 Task: Font style For heading Use Arial Narrow with dark cornflower blue 2 colour & Underline. font size for heading '20 Pt. 'Change the font style of data to Bell MTand font size to  12 Pt. Change the alignment of both headline & data to  Align center. In the sheet  analysisSalesForecast_2023
Action: Mouse moved to (89, 56)
Screenshot: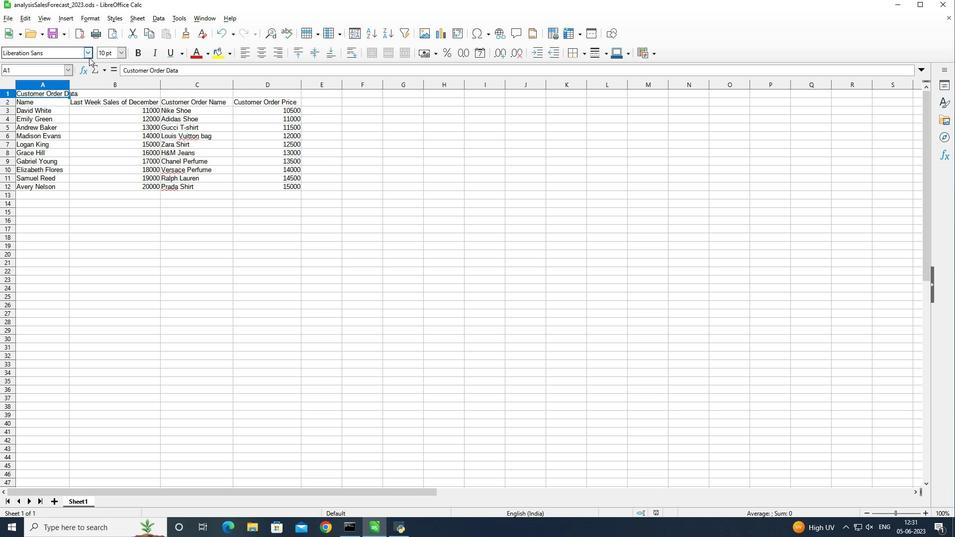 
Action: Mouse pressed left at (89, 56)
Screenshot: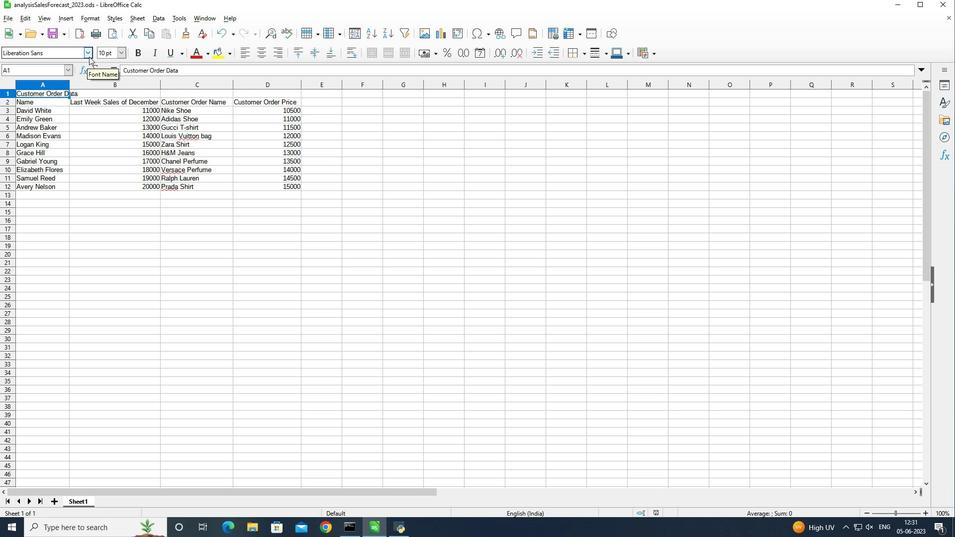 
Action: Mouse moved to (87, 124)
Screenshot: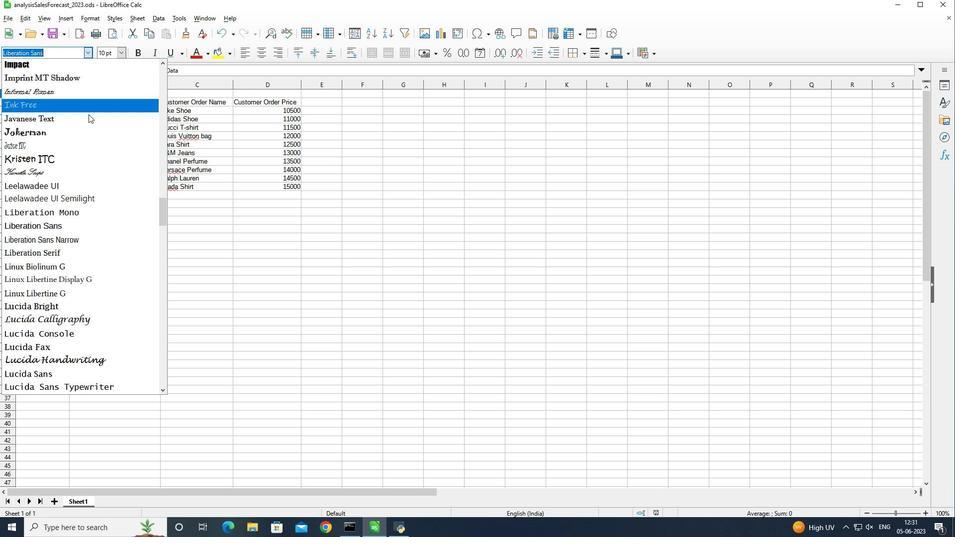 
Action: Mouse scrolled (87, 125) with delta (0, 0)
Screenshot: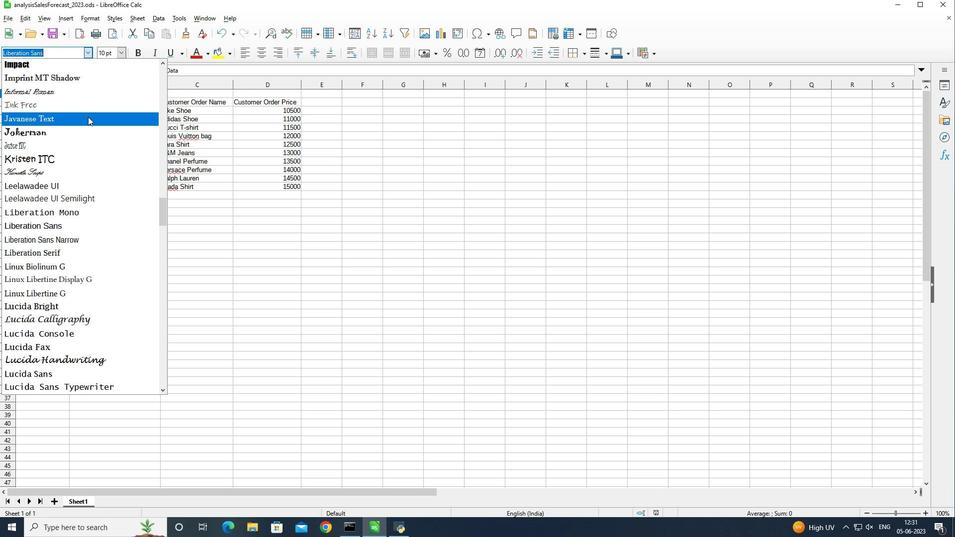 
Action: Mouse scrolled (87, 125) with delta (0, 0)
Screenshot: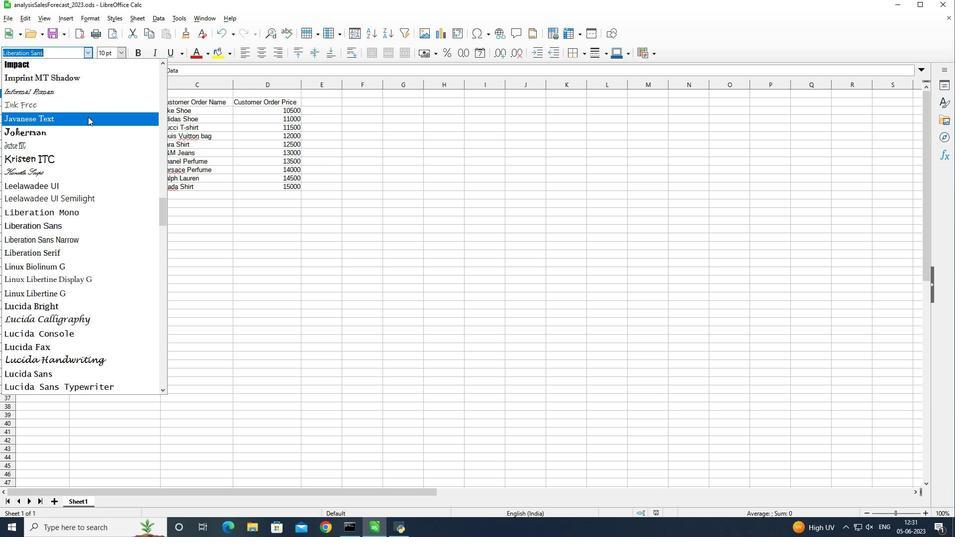 
Action: Mouse scrolled (87, 125) with delta (0, 0)
Screenshot: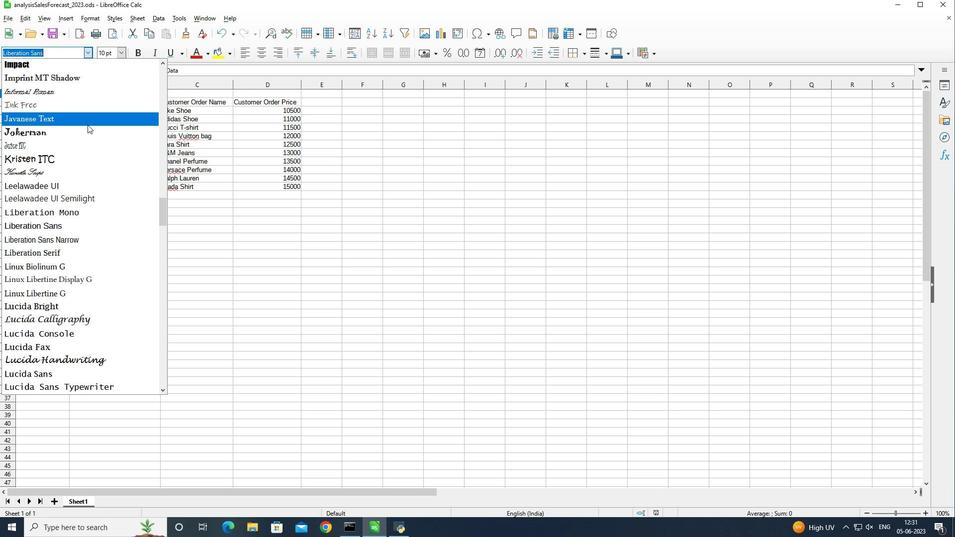 
Action: Mouse scrolled (87, 125) with delta (0, 0)
Screenshot: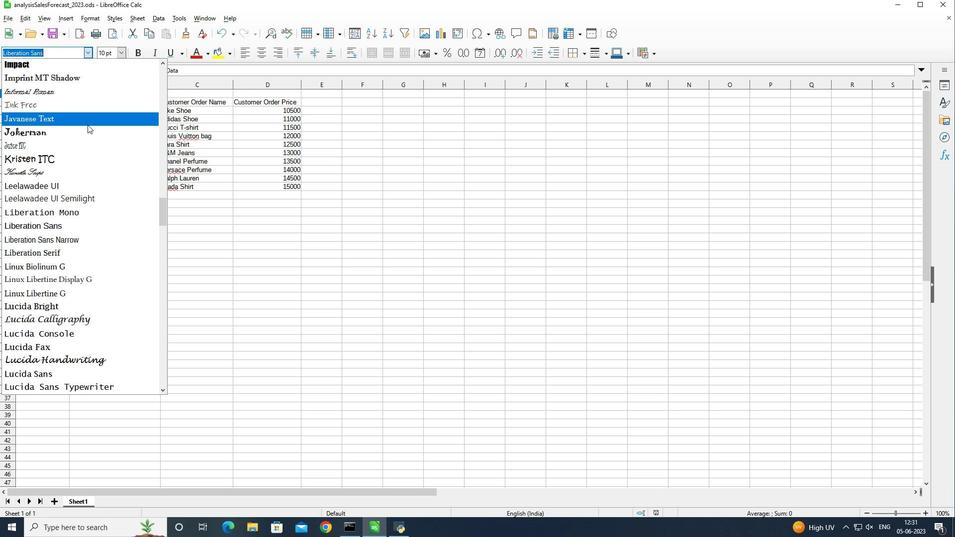 
Action: Mouse scrolled (87, 125) with delta (0, 0)
Screenshot: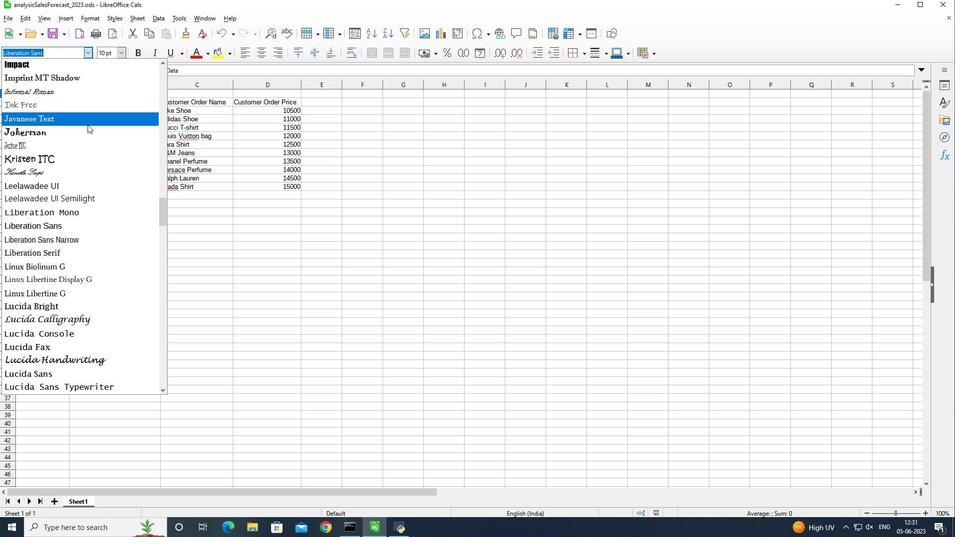 
Action: Mouse scrolled (87, 125) with delta (0, 0)
Screenshot: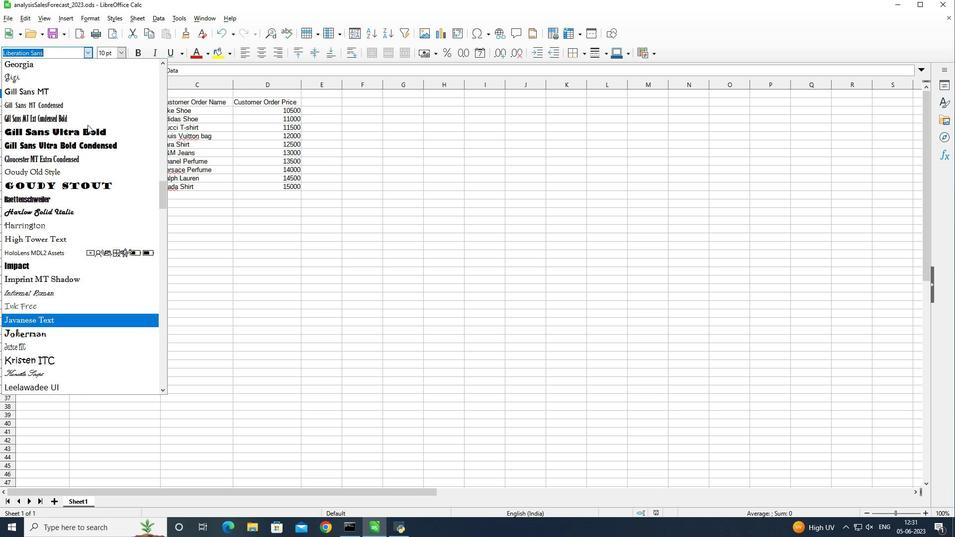
Action: Mouse scrolled (87, 125) with delta (0, 0)
Screenshot: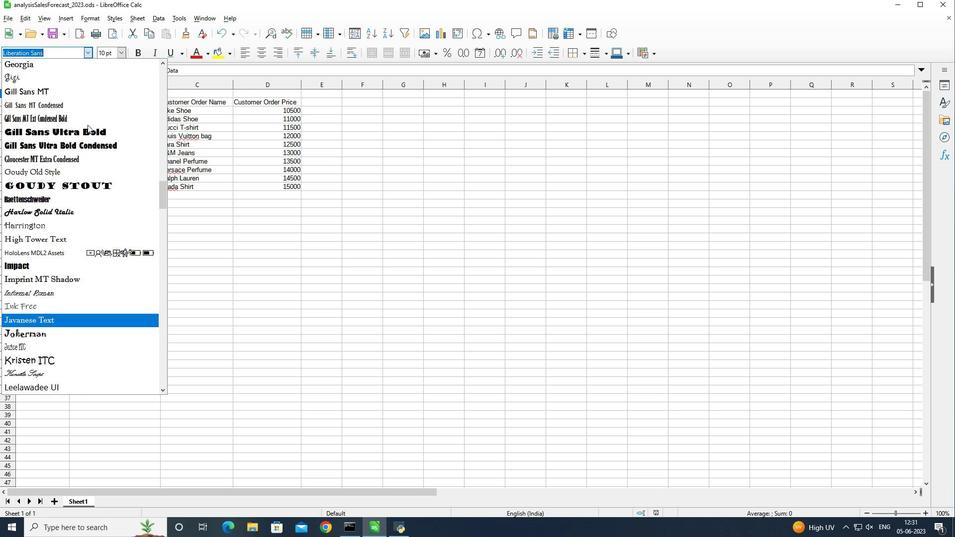 
Action: Mouse scrolled (87, 125) with delta (0, 0)
Screenshot: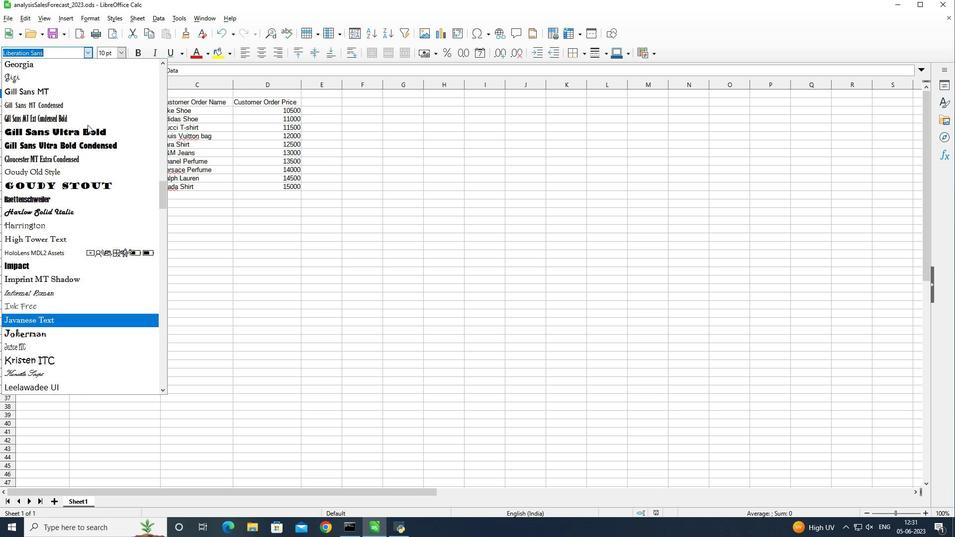 
Action: Mouse scrolled (87, 125) with delta (0, 0)
Screenshot: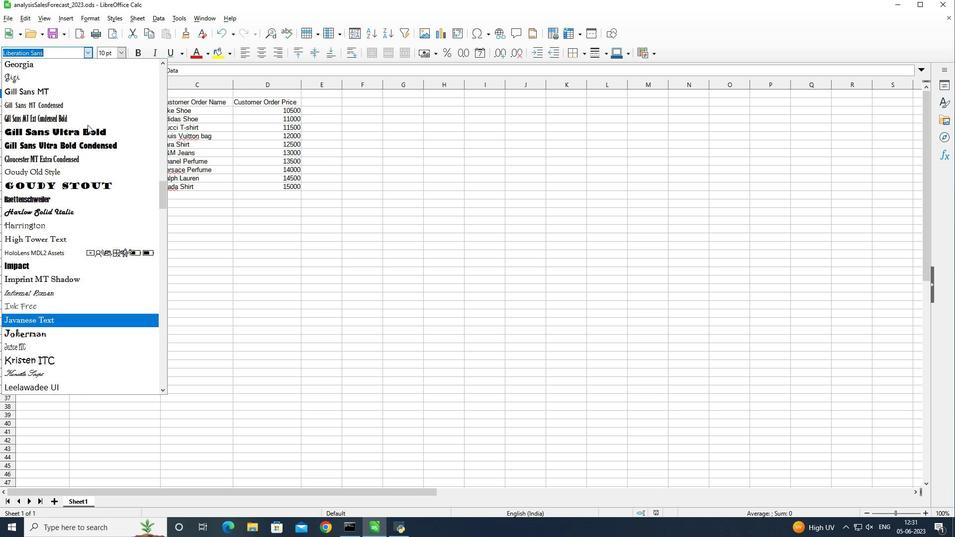 
Action: Mouse scrolled (87, 125) with delta (0, 0)
Screenshot: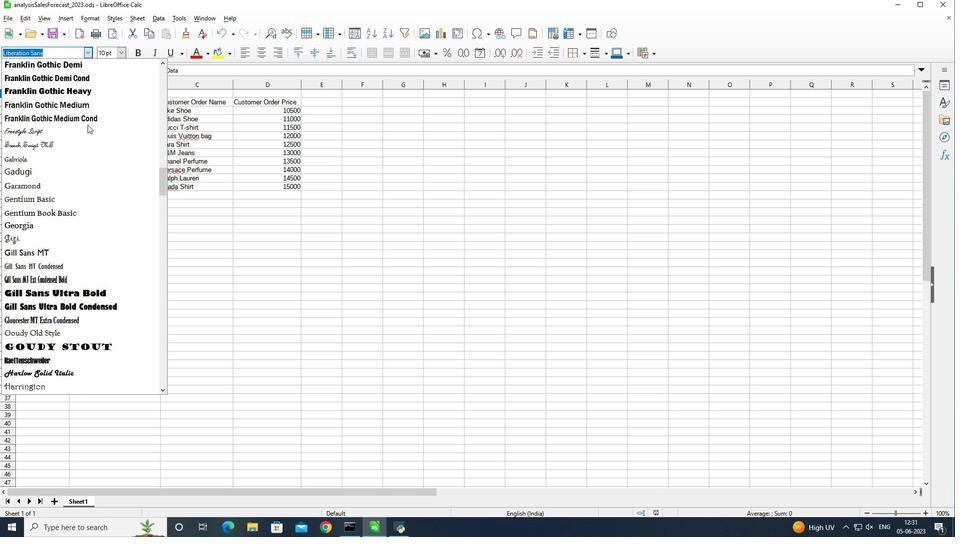 
Action: Mouse scrolled (87, 125) with delta (0, 0)
Screenshot: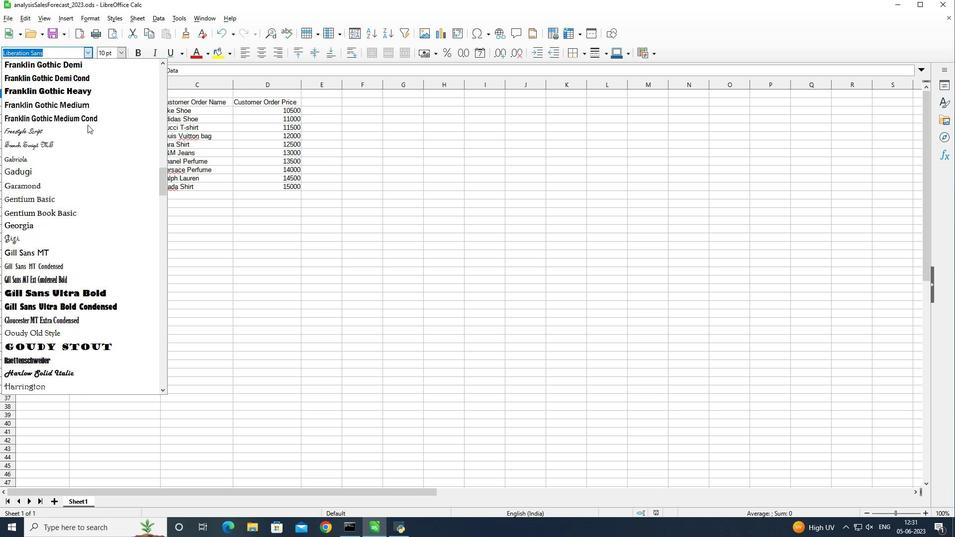 
Action: Mouse scrolled (87, 125) with delta (0, 0)
Screenshot: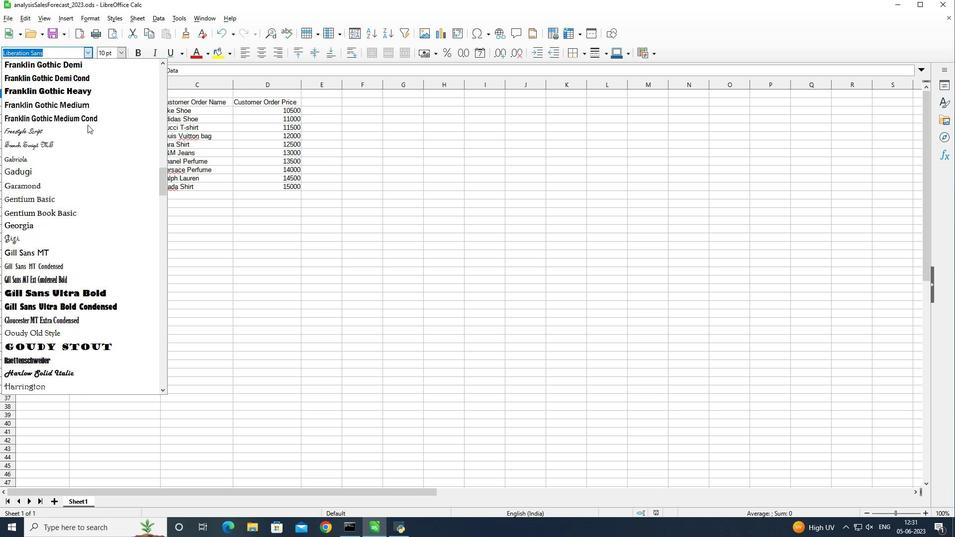 
Action: Mouse scrolled (87, 125) with delta (0, 0)
Screenshot: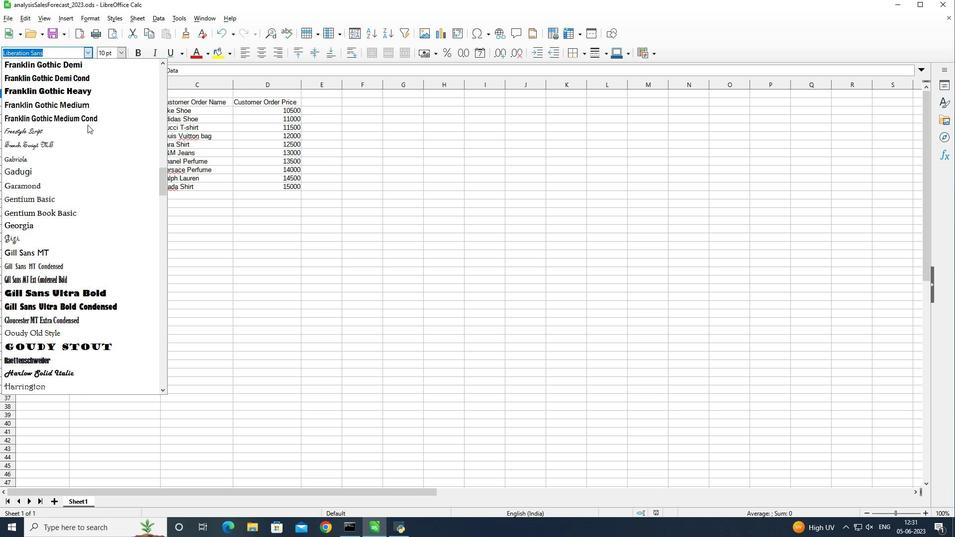 
Action: Mouse moved to (87, 124)
Screenshot: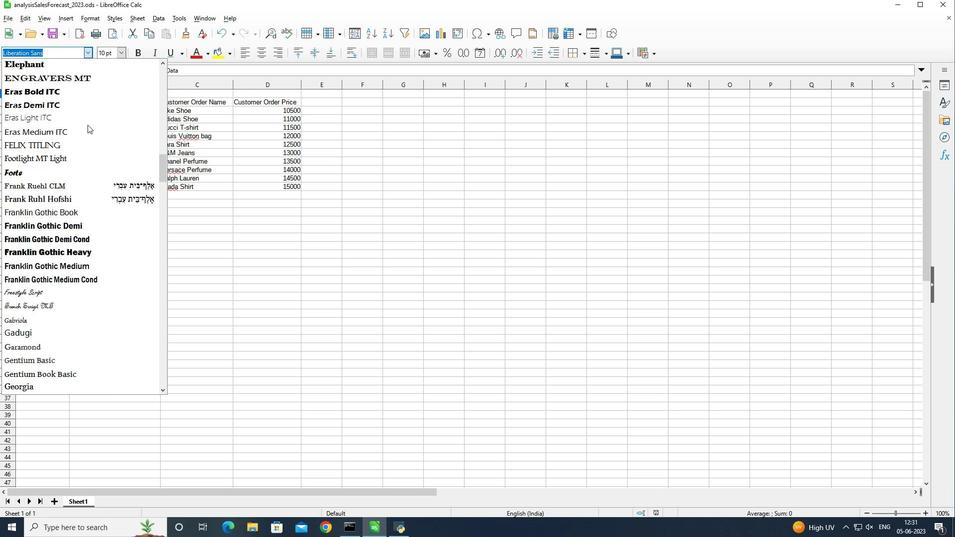 
Action: Mouse scrolled (87, 125) with delta (0, 0)
Screenshot: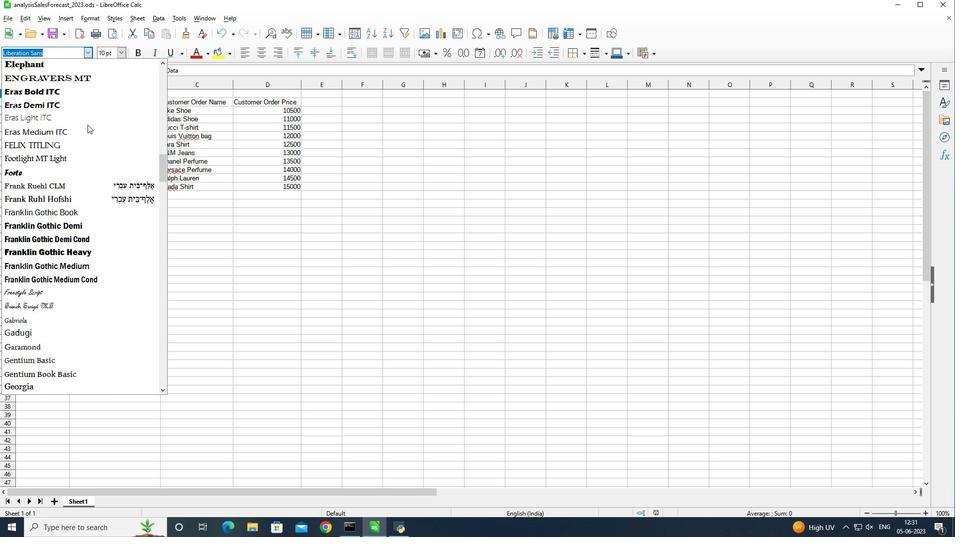 
Action: Mouse scrolled (87, 125) with delta (0, 0)
Screenshot: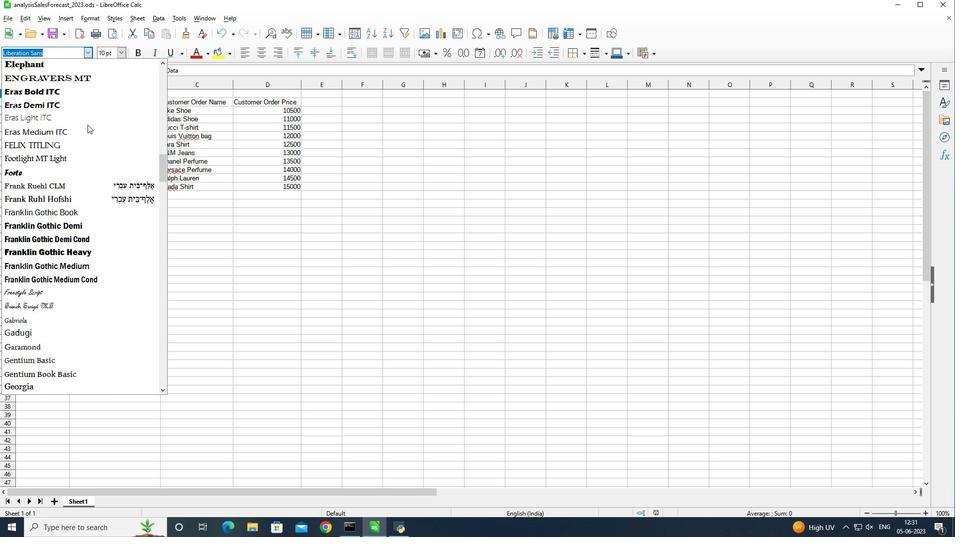 
Action: Mouse scrolled (87, 125) with delta (0, 0)
Screenshot: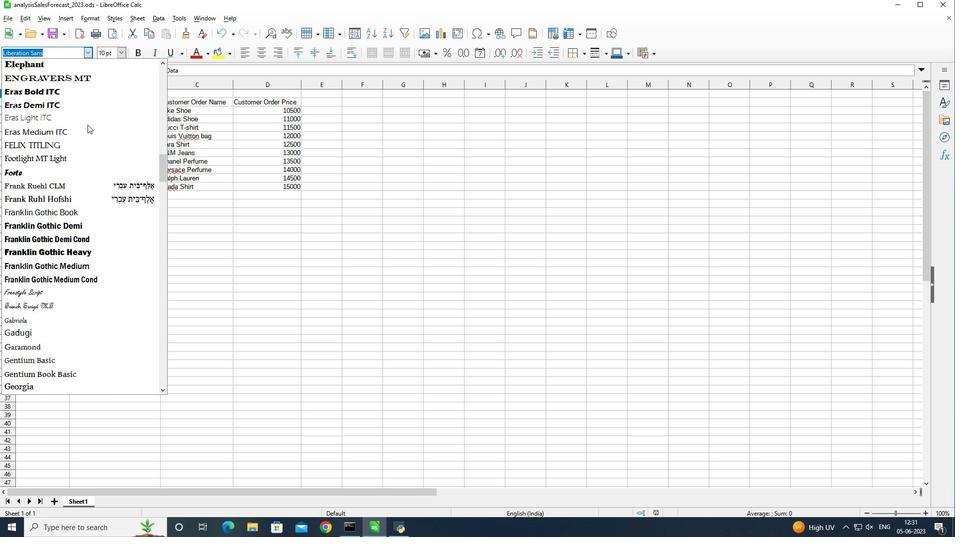
Action: Mouse scrolled (87, 125) with delta (0, 0)
Screenshot: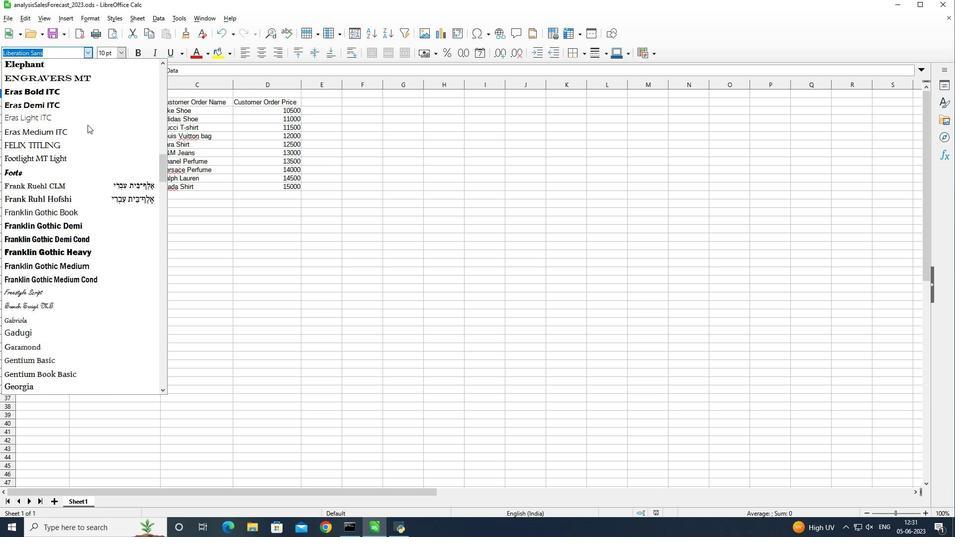 
Action: Mouse scrolled (87, 125) with delta (0, 0)
Screenshot: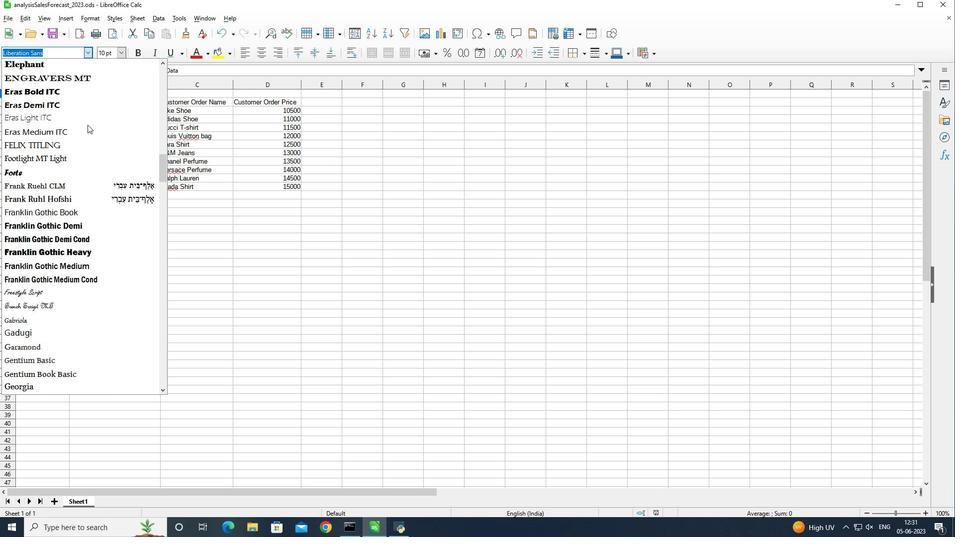 
Action: Mouse scrolled (87, 125) with delta (0, 0)
Screenshot: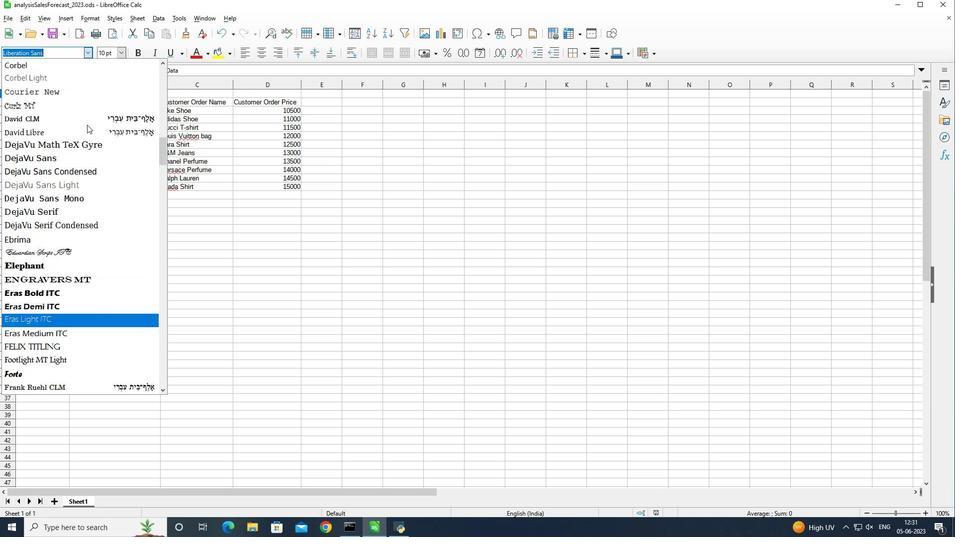 
Action: Mouse scrolled (87, 125) with delta (0, 0)
Screenshot: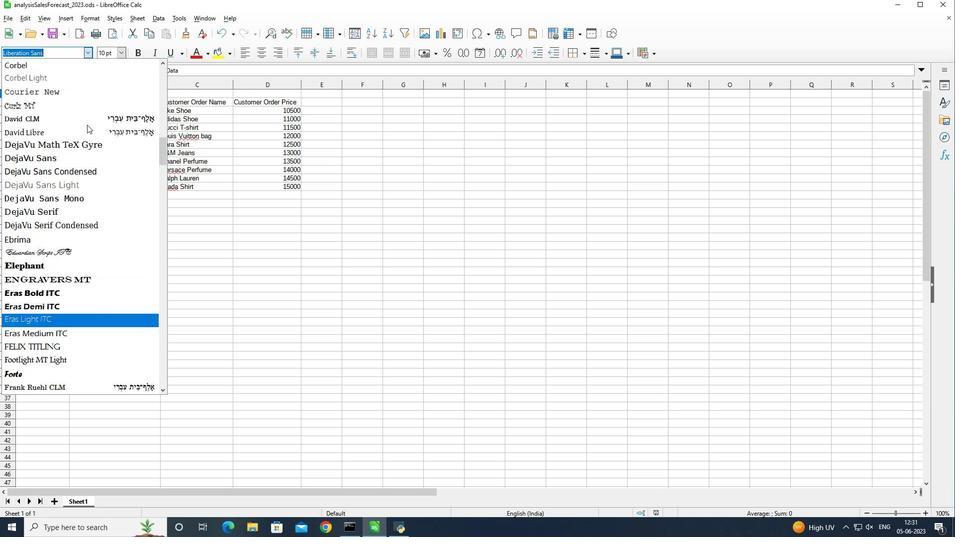 
Action: Mouse scrolled (87, 125) with delta (0, 0)
Screenshot: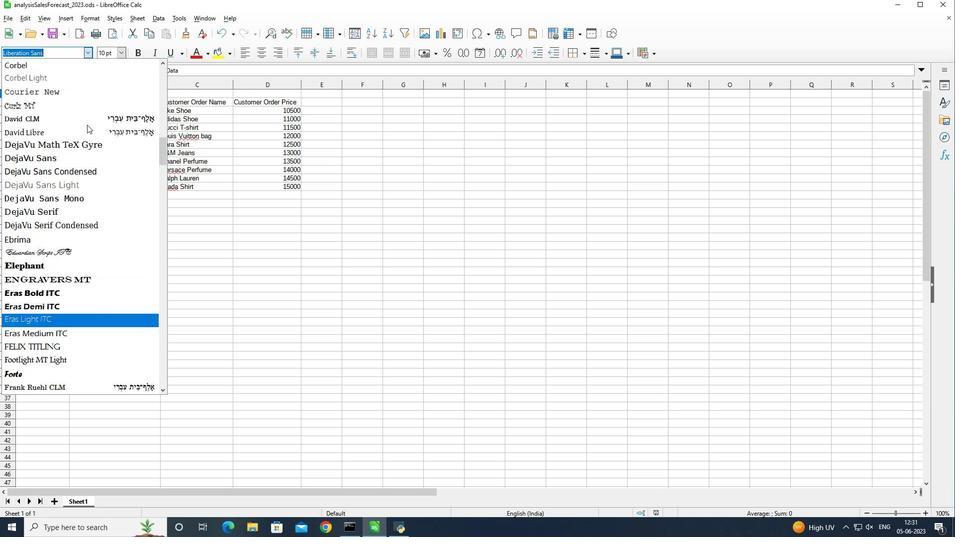
Action: Mouse scrolled (87, 125) with delta (0, 0)
Screenshot: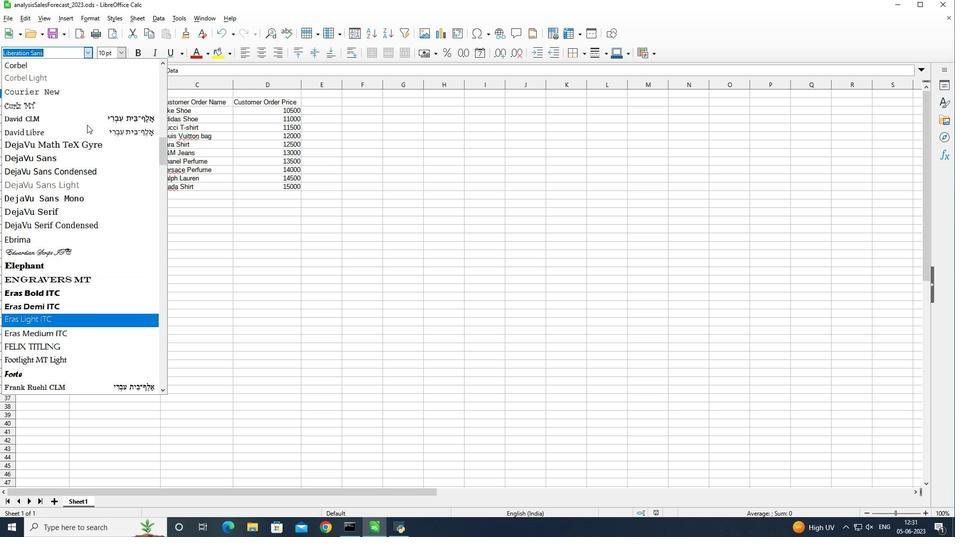 
Action: Mouse scrolled (87, 125) with delta (0, 0)
Screenshot: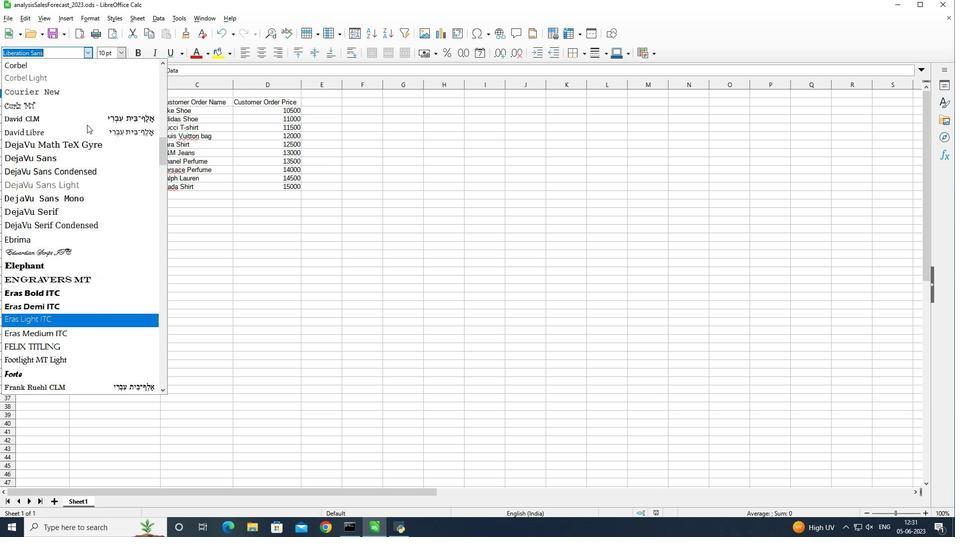 
Action: Mouse scrolled (87, 125) with delta (0, 0)
Screenshot: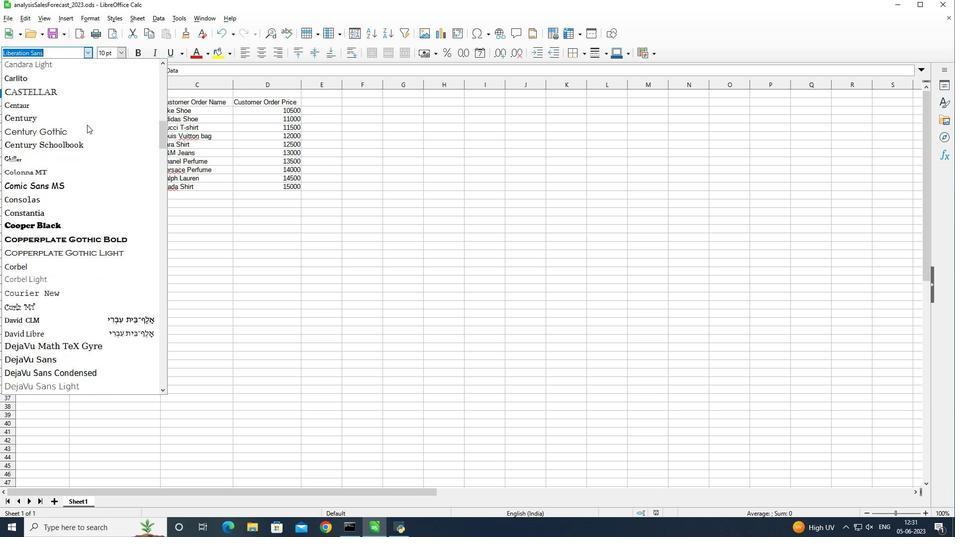 
Action: Mouse scrolled (87, 125) with delta (0, 0)
Screenshot: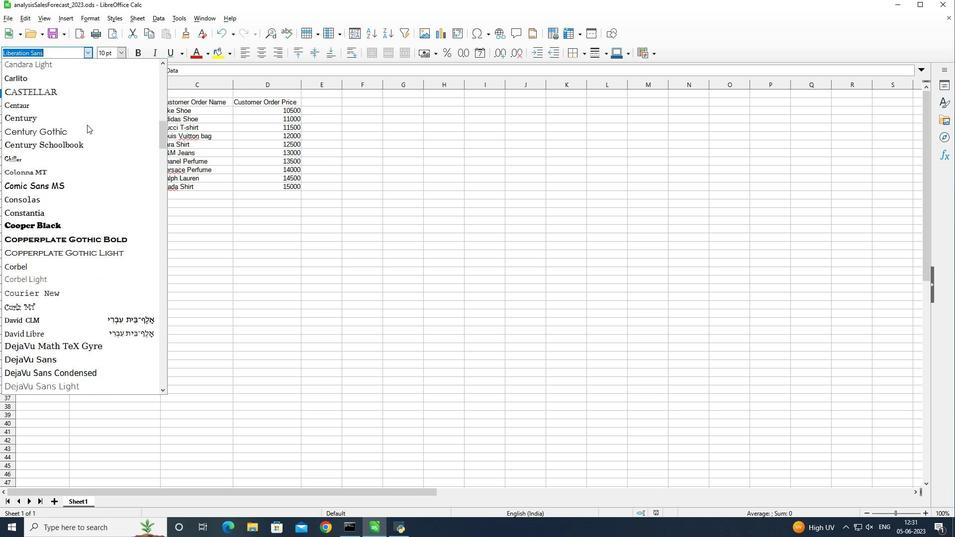 
Action: Mouse scrolled (87, 125) with delta (0, 0)
Screenshot: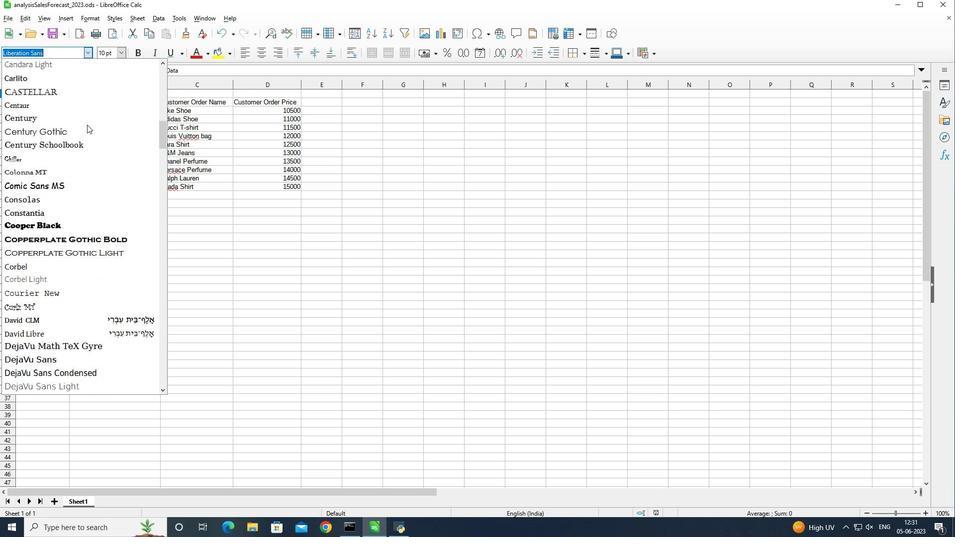 
Action: Mouse scrolled (87, 125) with delta (0, 0)
Screenshot: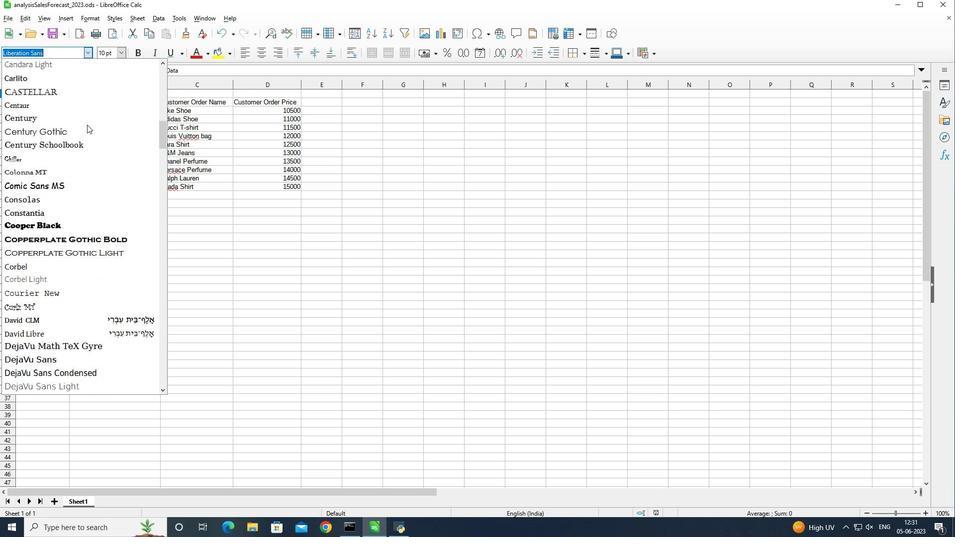
Action: Mouse moved to (86, 125)
Screenshot: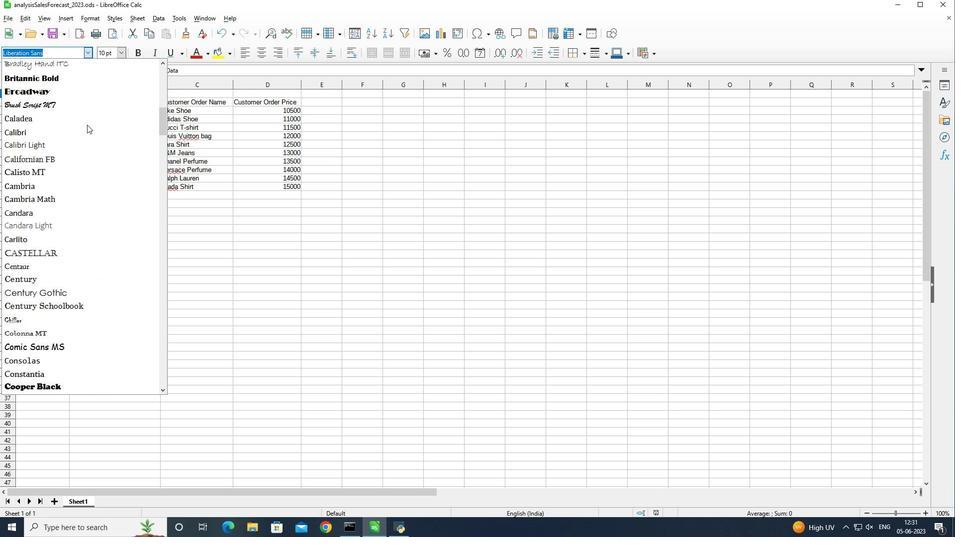 
Action: Mouse scrolled (86, 126) with delta (0, 0)
Screenshot: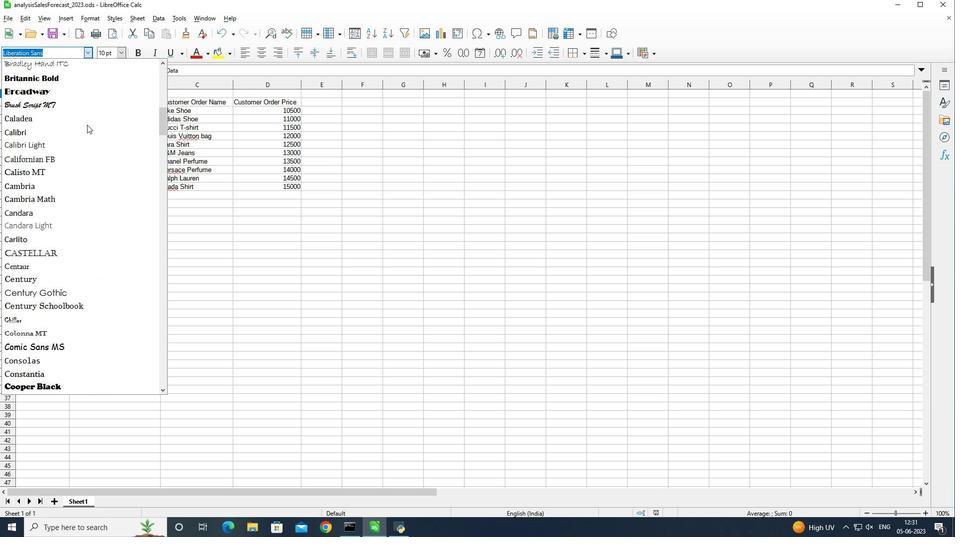 
Action: Mouse scrolled (86, 126) with delta (0, 0)
Screenshot: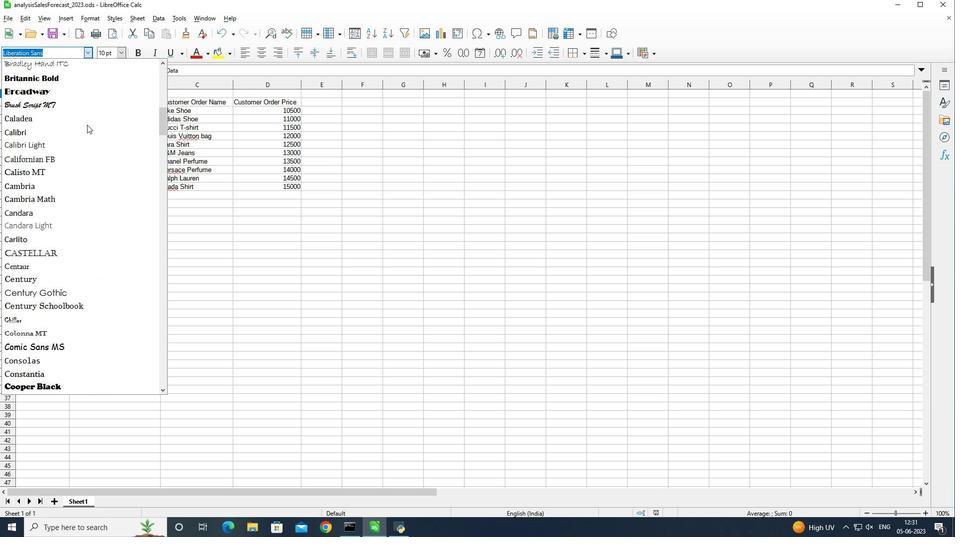 
Action: Mouse scrolled (86, 126) with delta (0, 0)
Screenshot: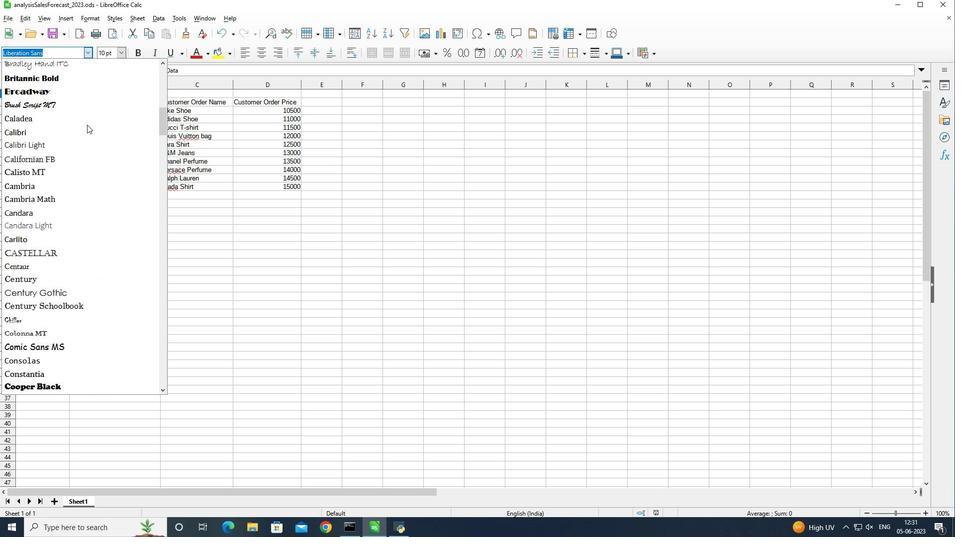 
Action: Mouse scrolled (86, 126) with delta (0, 0)
Screenshot: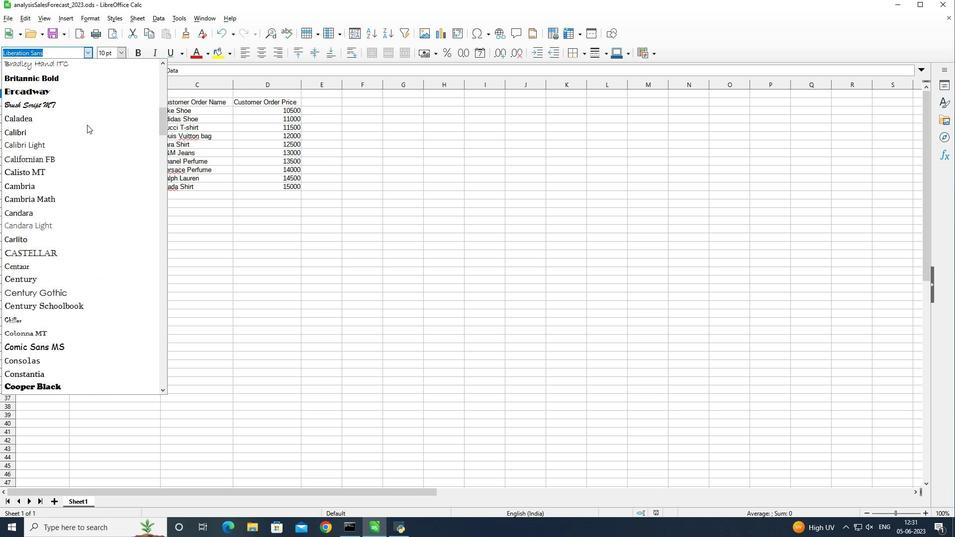 
Action: Mouse scrolled (86, 126) with delta (0, 0)
Screenshot: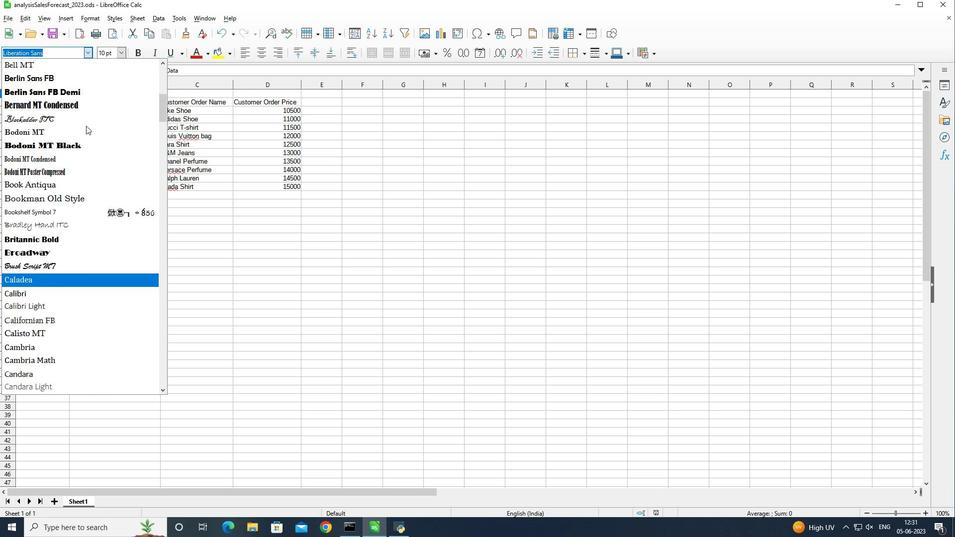 
Action: Mouse scrolled (86, 126) with delta (0, 0)
Screenshot: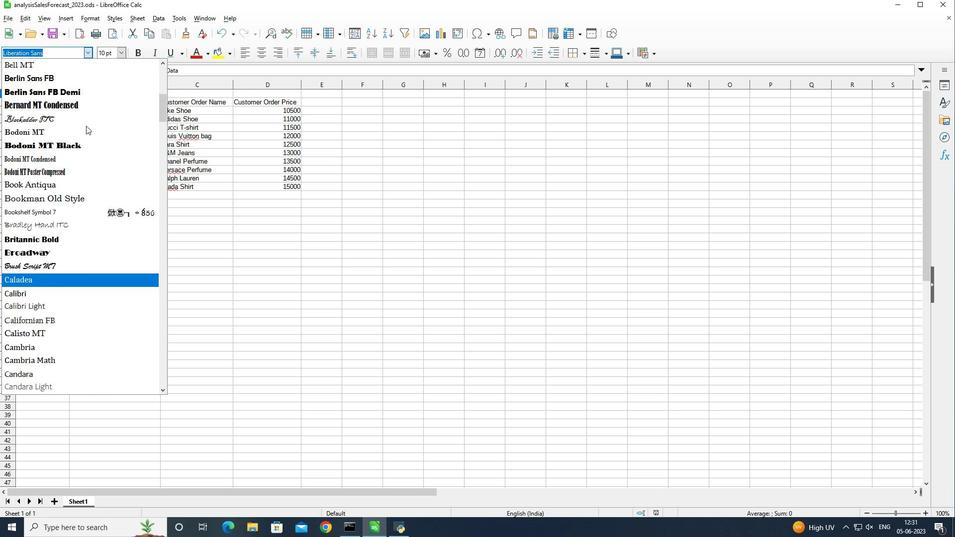 
Action: Mouse scrolled (86, 126) with delta (0, 0)
Screenshot: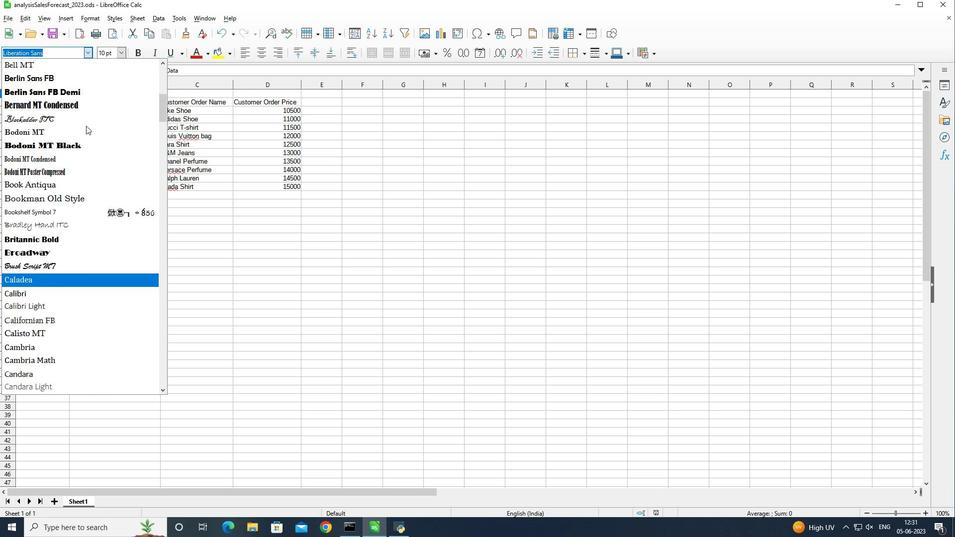 
Action: Mouse scrolled (86, 126) with delta (0, 0)
Screenshot: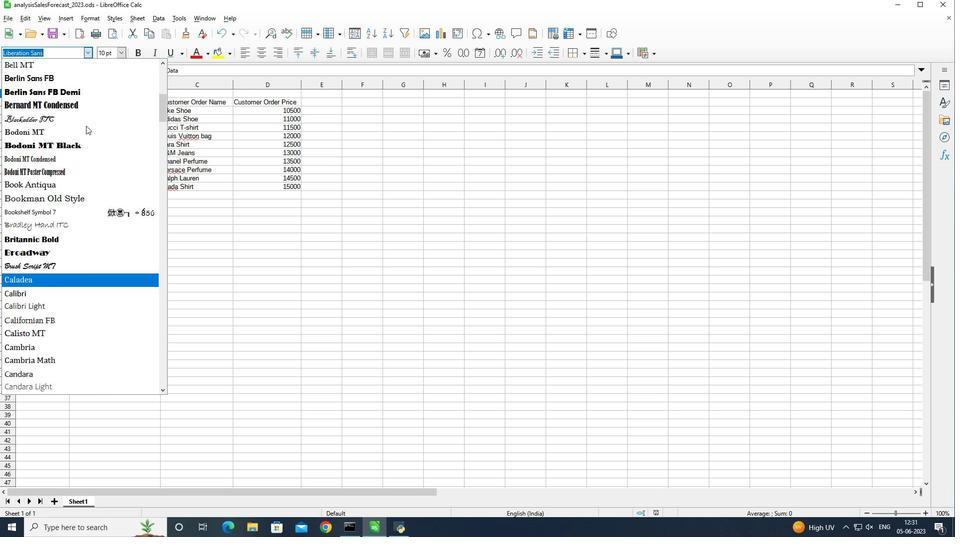 
Action: Mouse scrolled (86, 126) with delta (0, 0)
Screenshot: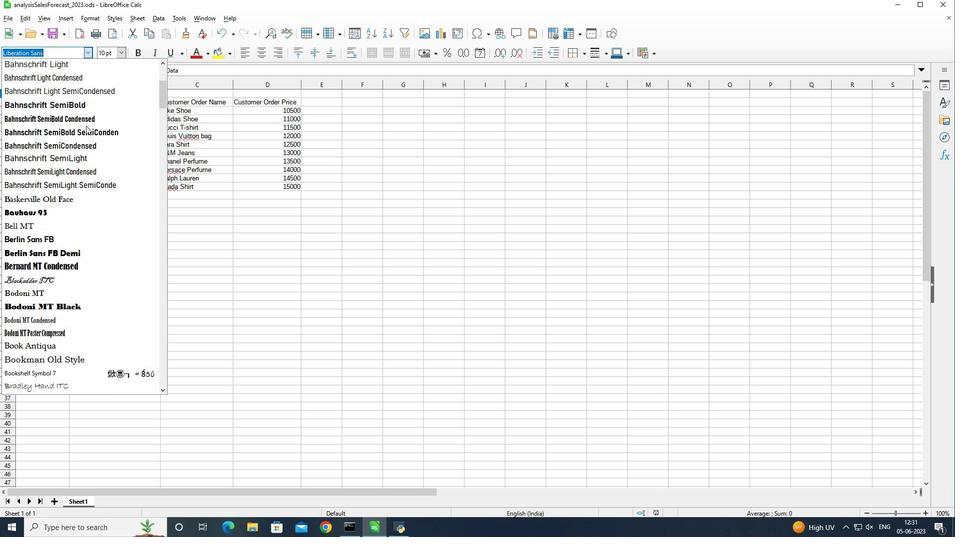 
Action: Mouse scrolled (86, 126) with delta (0, 0)
Screenshot: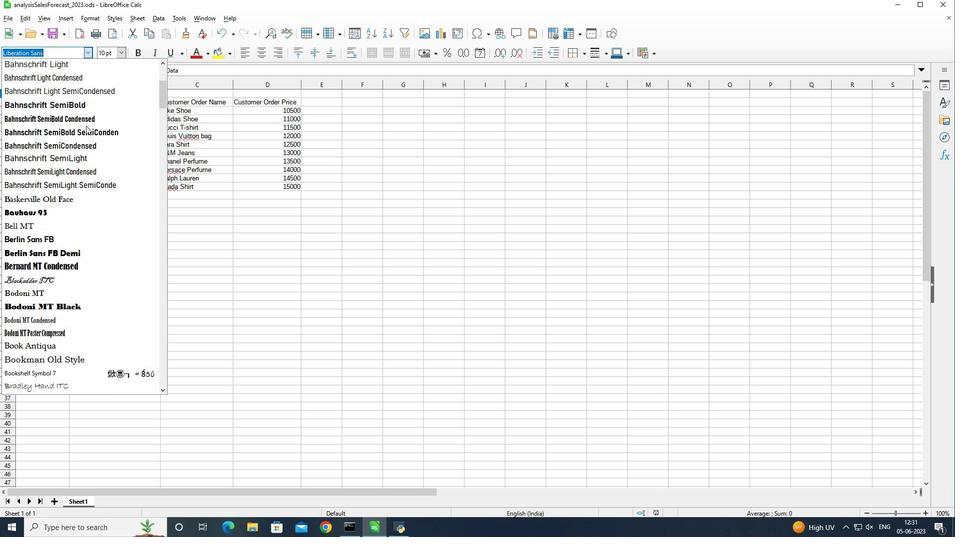 
Action: Mouse scrolled (86, 126) with delta (0, 0)
Screenshot: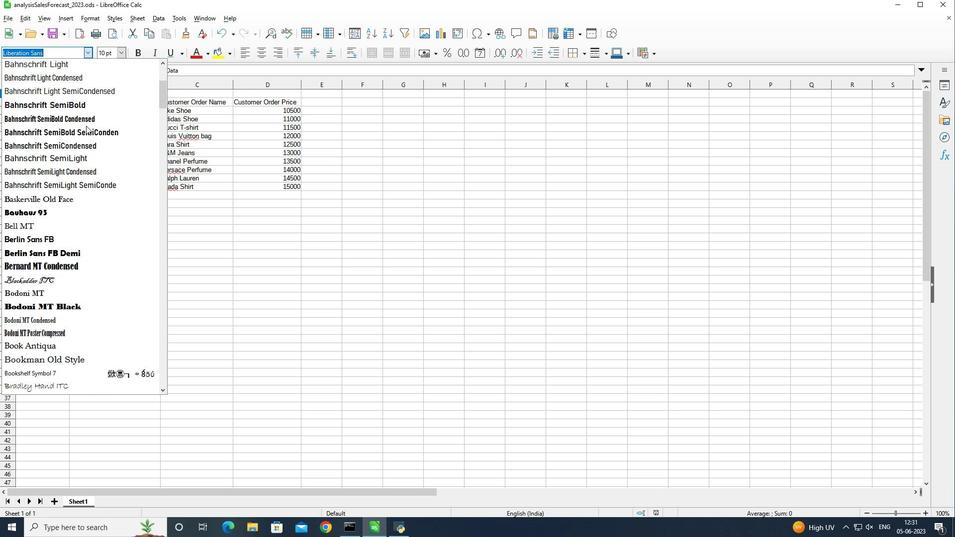 
Action: Mouse scrolled (86, 126) with delta (0, 0)
Screenshot: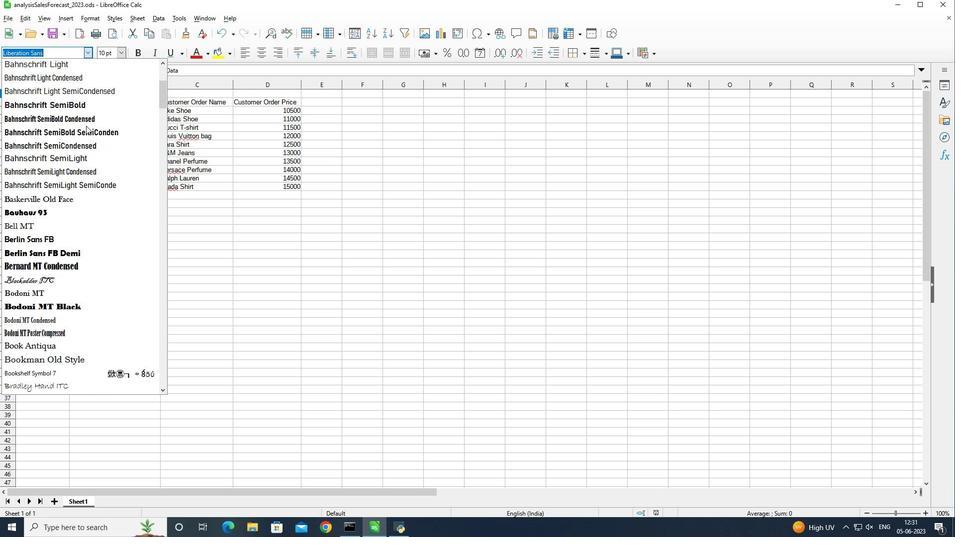 
Action: Mouse moved to (86, 125)
Screenshot: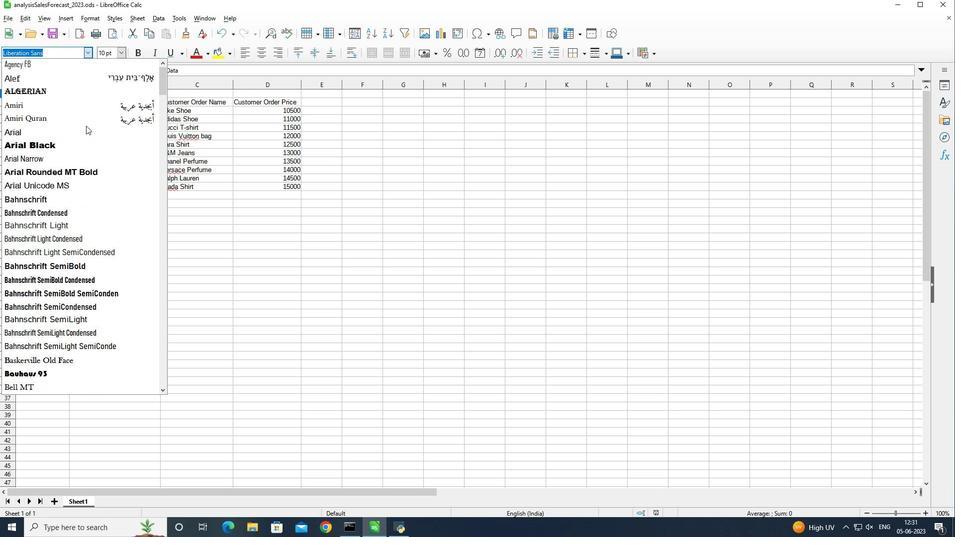 
Action: Mouse scrolled (86, 126) with delta (0, 0)
Screenshot: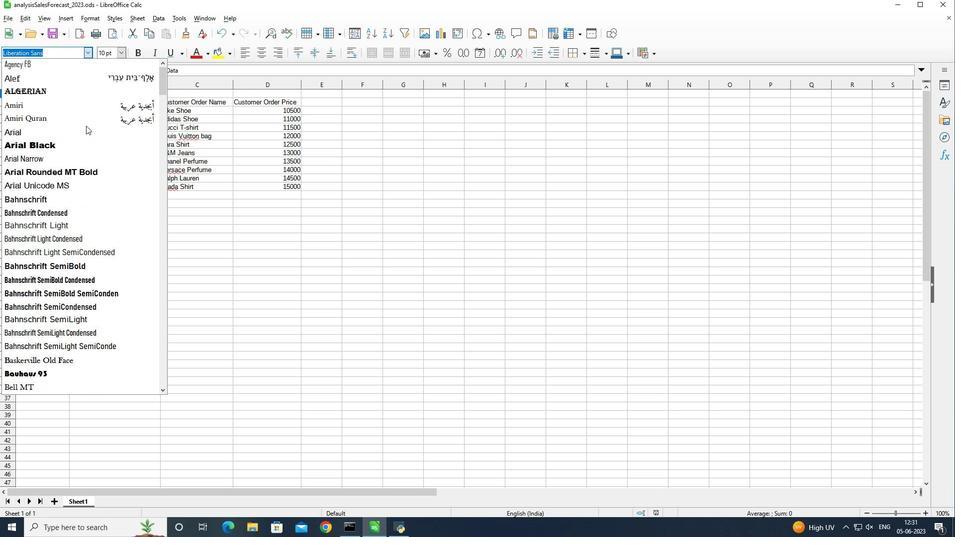 
Action: Mouse scrolled (86, 126) with delta (0, 0)
Screenshot: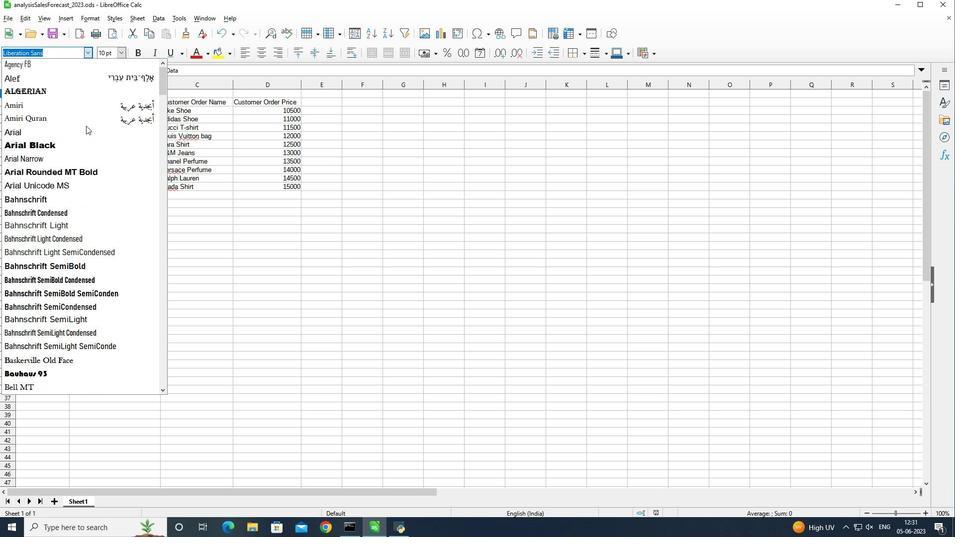 
Action: Mouse scrolled (86, 126) with delta (0, 0)
Screenshot: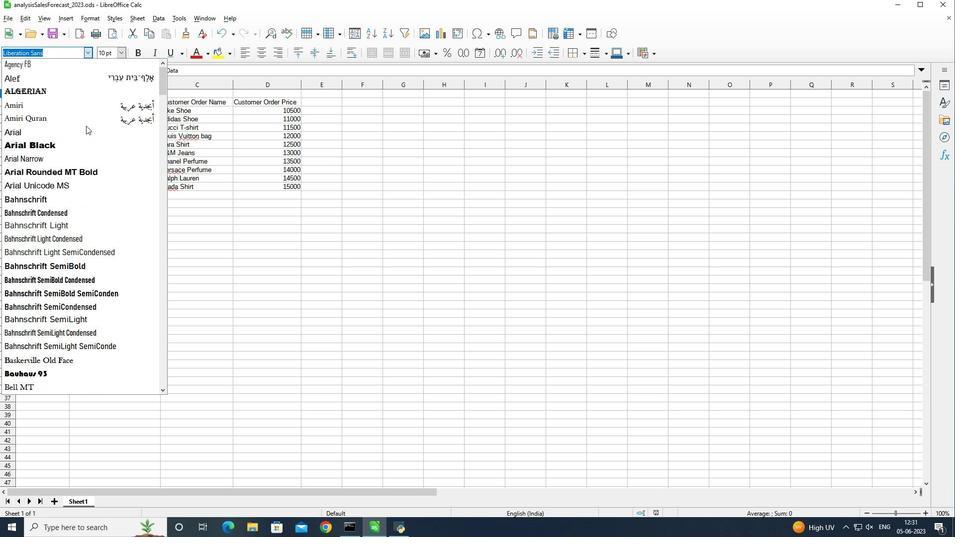
Action: Mouse scrolled (86, 126) with delta (0, 0)
Screenshot: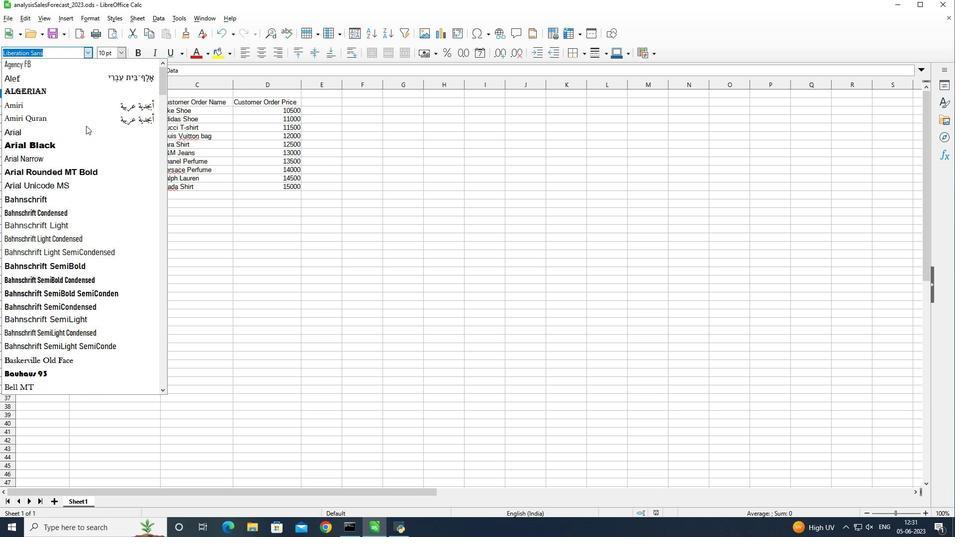 
Action: Mouse moved to (94, 158)
Screenshot: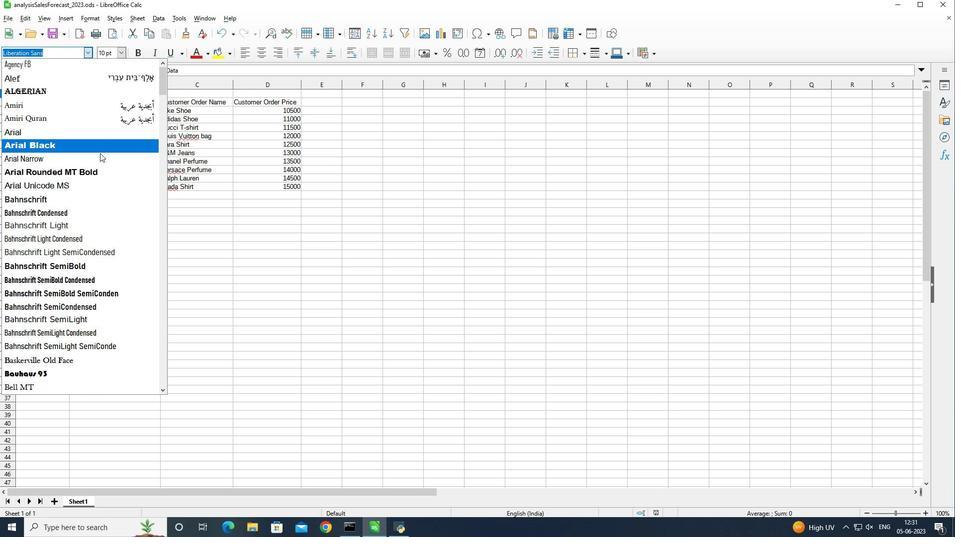 
Action: Mouse pressed left at (94, 158)
Screenshot: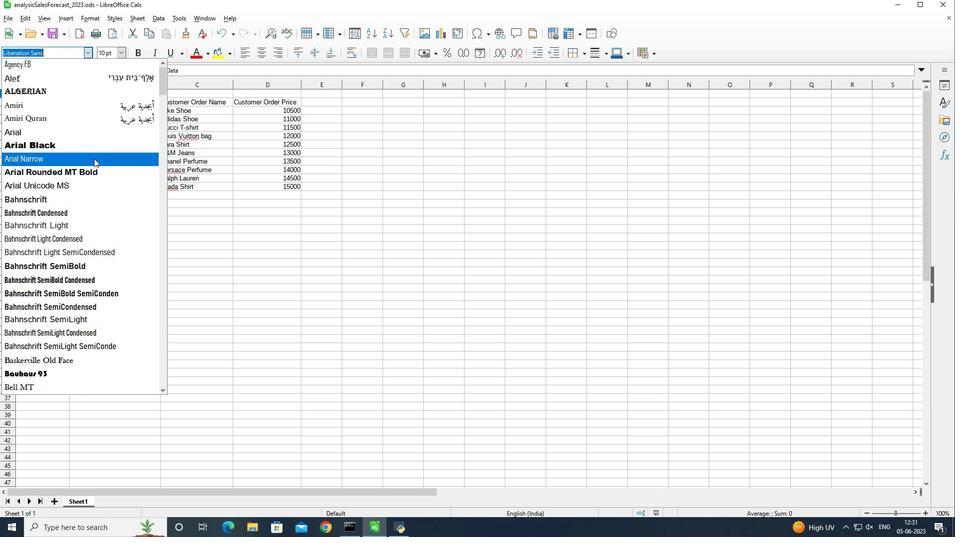
Action: Mouse moved to (209, 50)
Screenshot: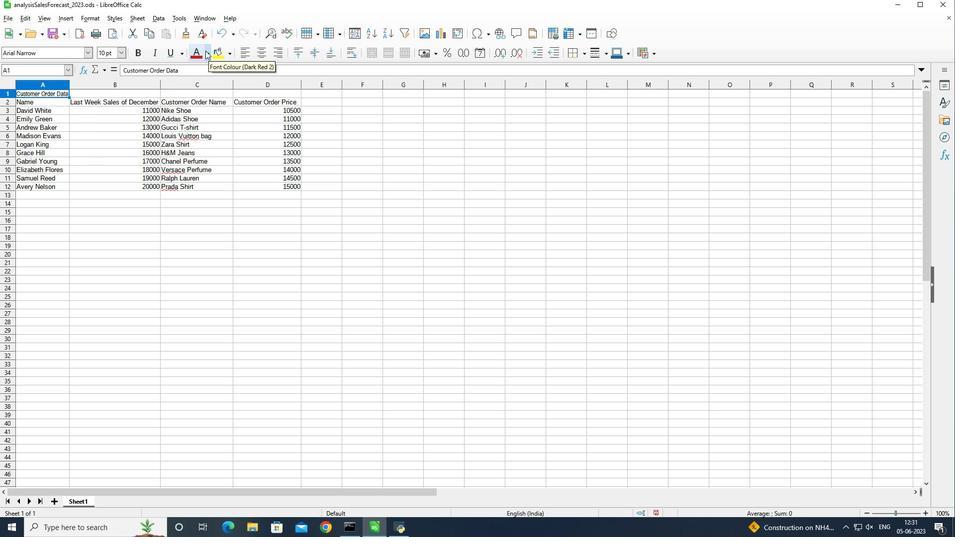 
Action: Mouse pressed left at (209, 50)
Screenshot: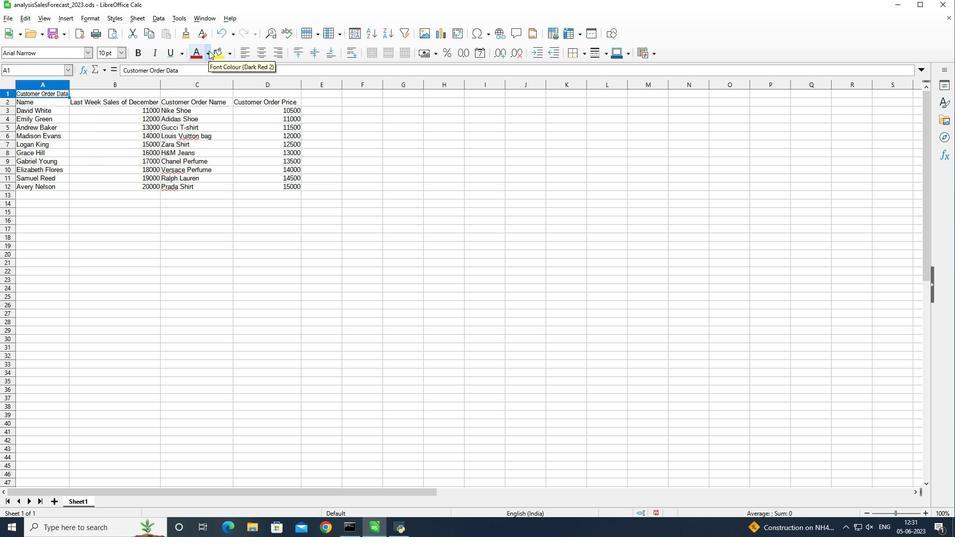 
Action: Mouse moved to (269, 189)
Screenshot: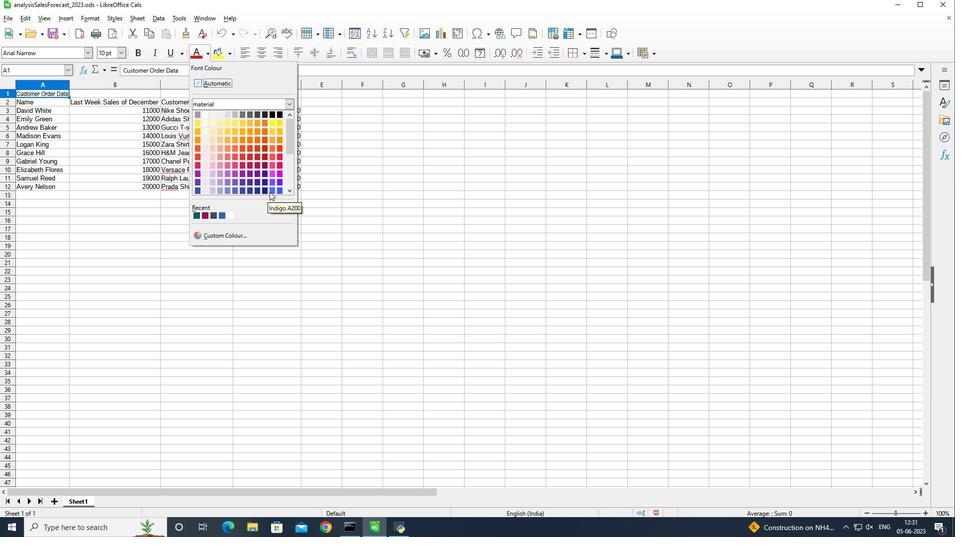 
Action: Mouse scrolled (269, 189) with delta (0, 0)
Screenshot: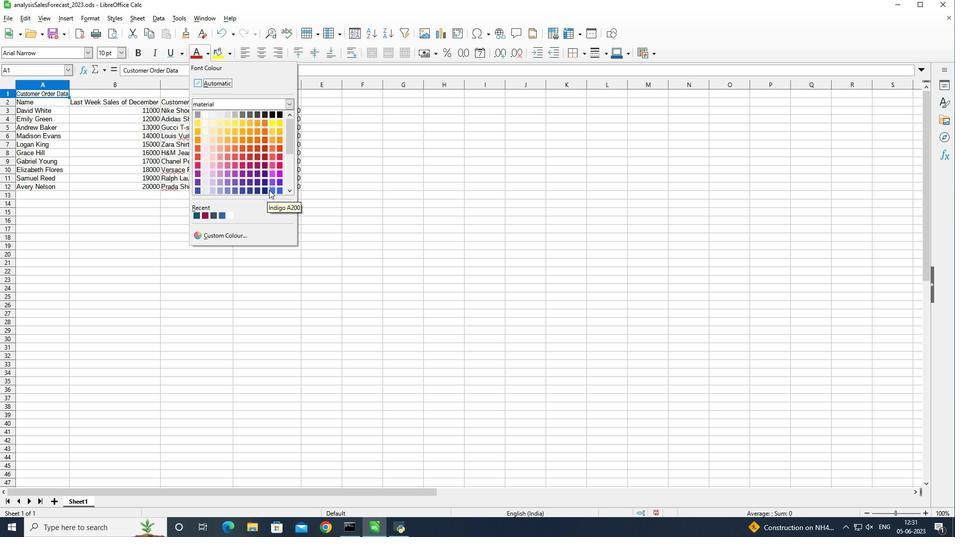 
Action: Mouse moved to (280, 106)
Screenshot: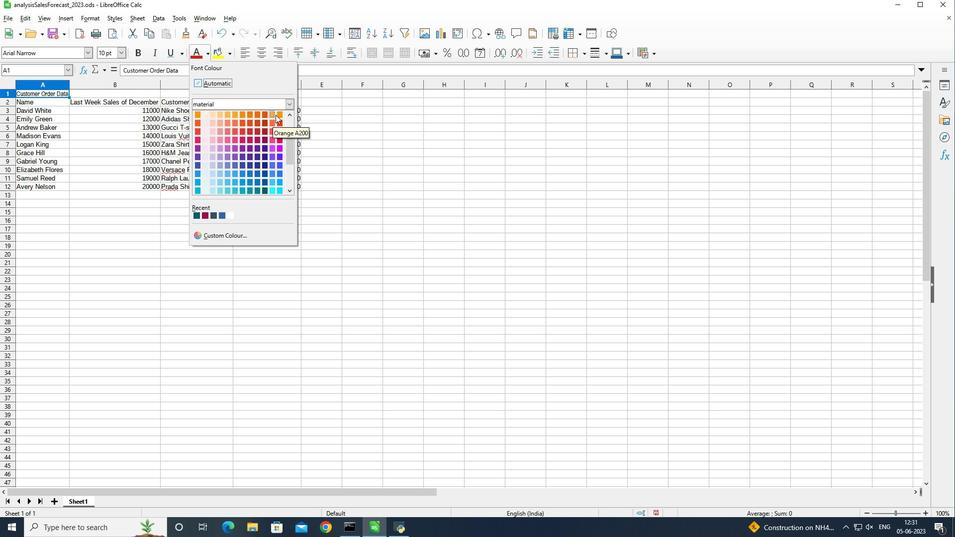 
Action: Mouse pressed left at (280, 106)
Screenshot: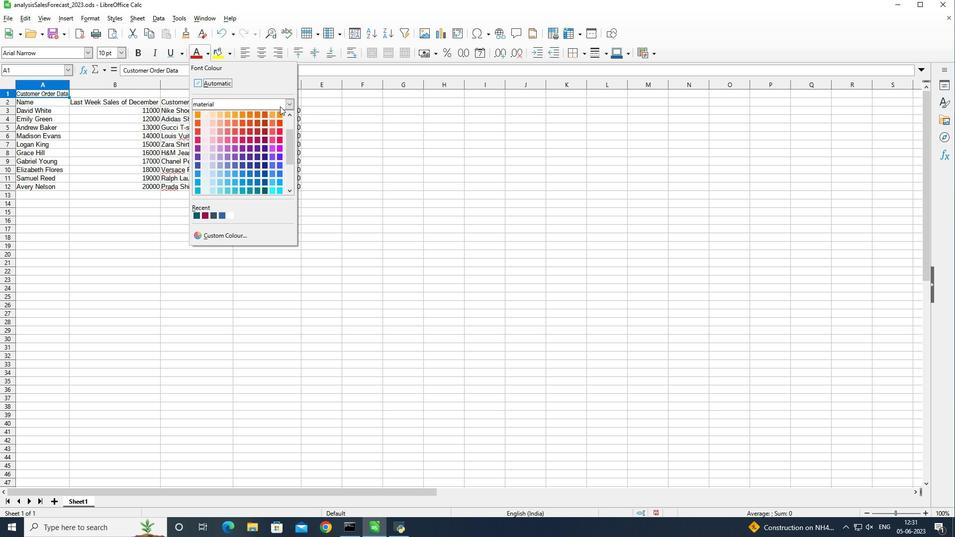 
Action: Mouse moved to (252, 178)
Screenshot: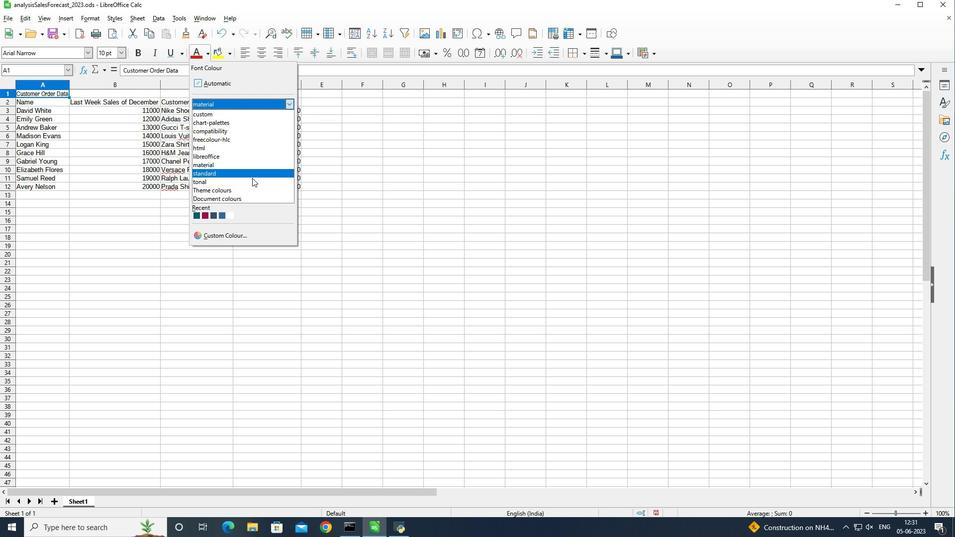 
Action: Mouse pressed left at (252, 178)
Screenshot: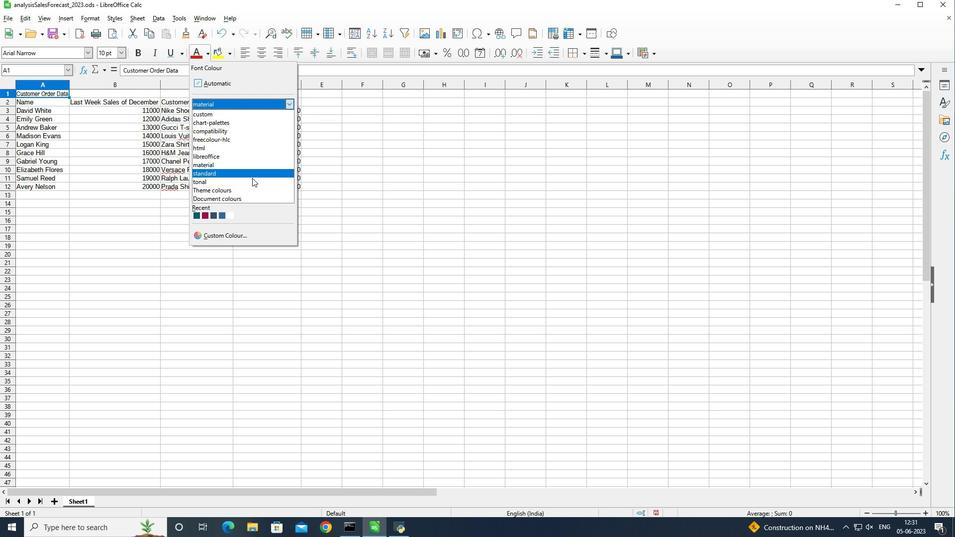 
Action: Mouse moved to (265, 173)
Screenshot: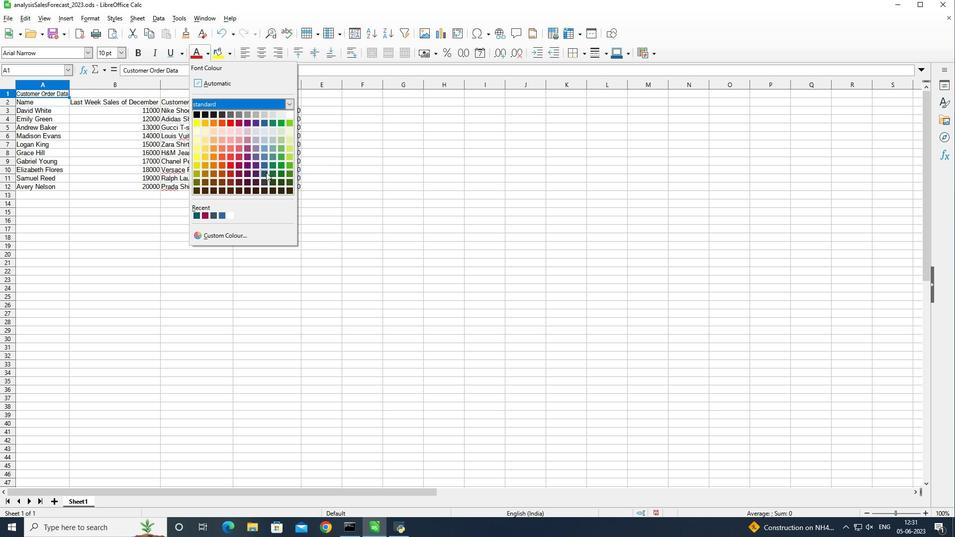 
Action: Mouse pressed left at (265, 173)
Screenshot: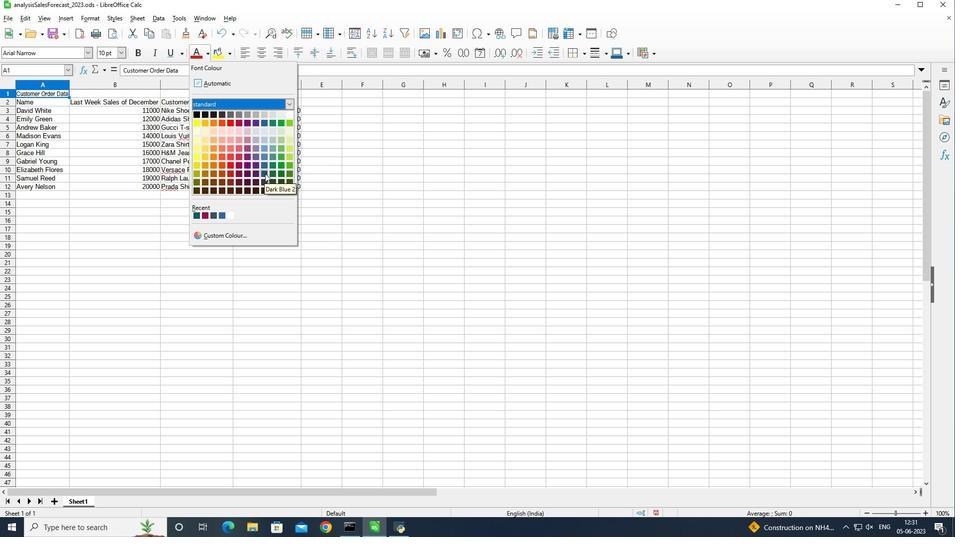 
Action: Mouse moved to (167, 54)
Screenshot: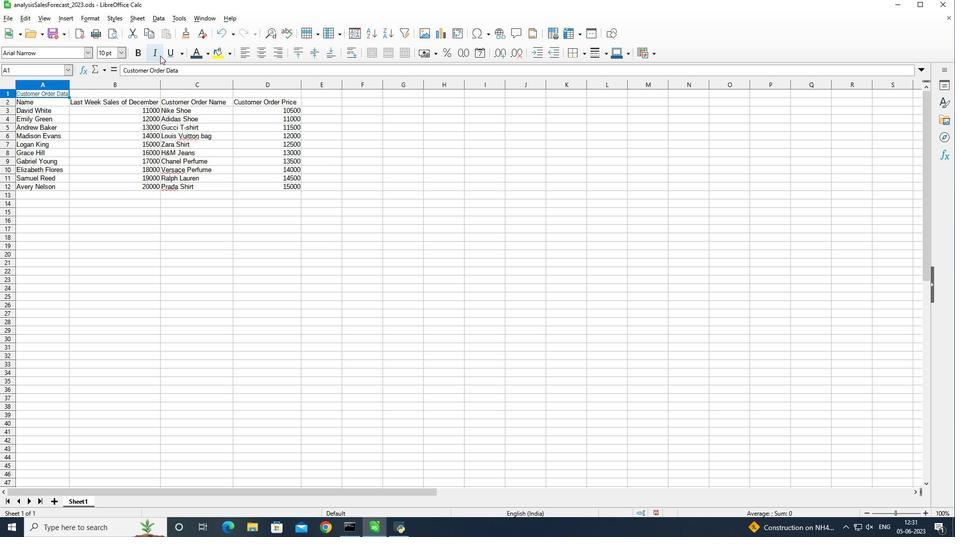 
Action: Mouse pressed left at (167, 54)
Screenshot: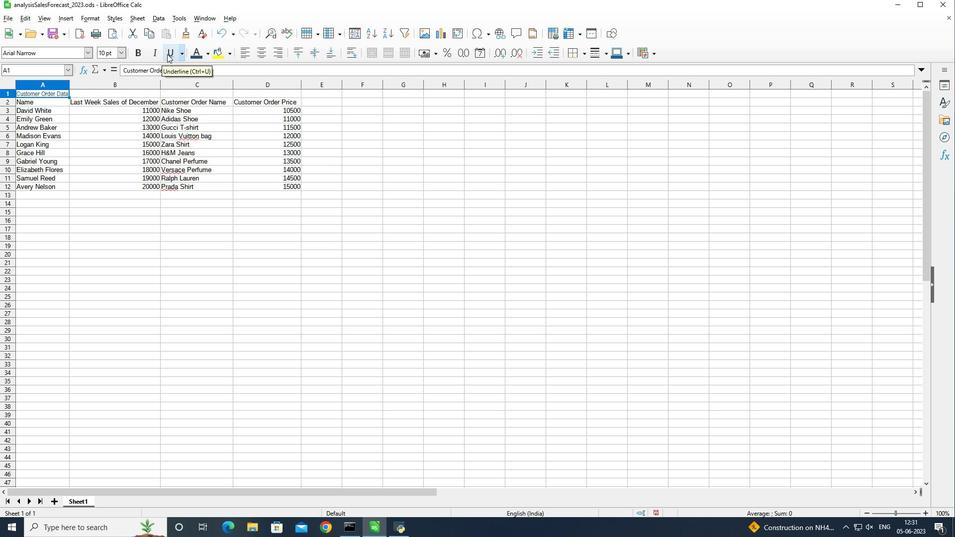 
Action: Mouse moved to (122, 53)
Screenshot: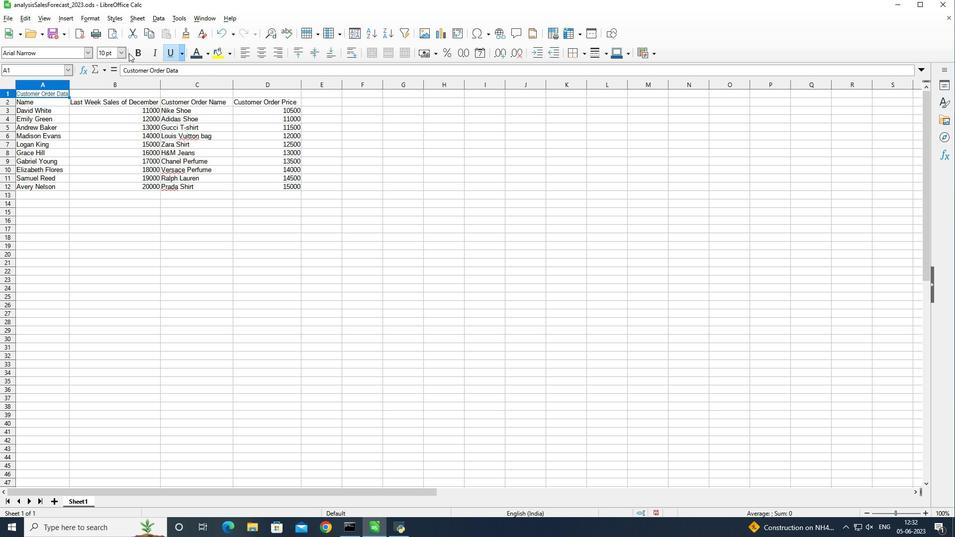 
Action: Mouse pressed left at (122, 53)
Screenshot: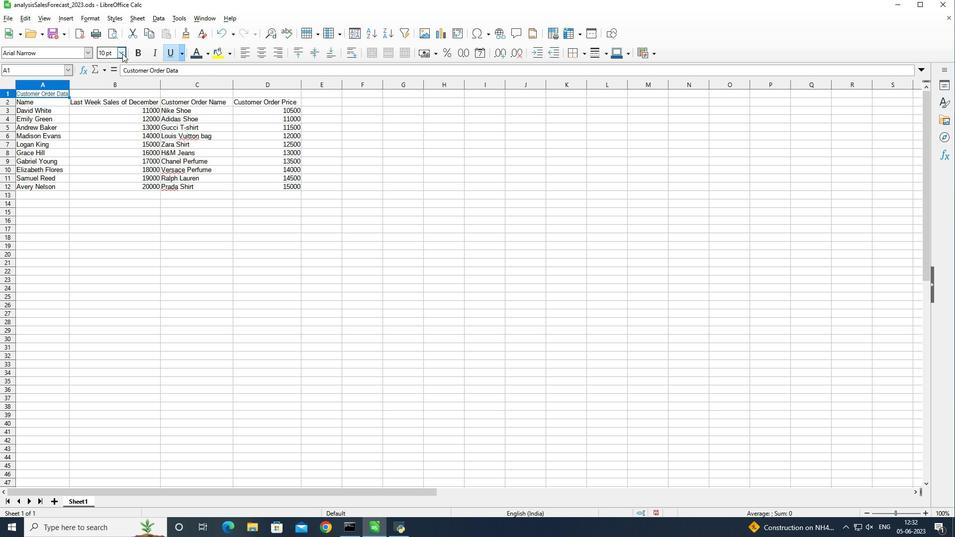 
Action: Mouse moved to (110, 174)
Screenshot: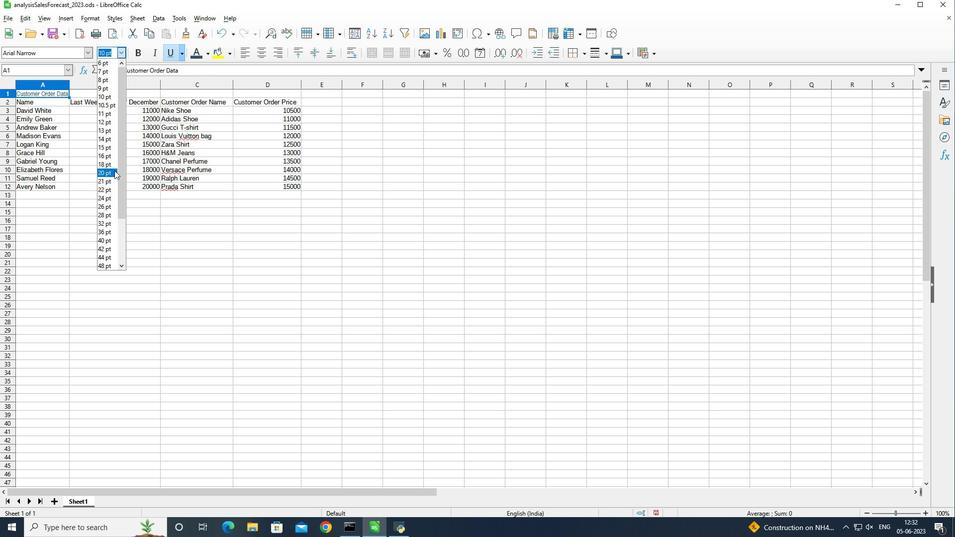 
Action: Mouse pressed left at (110, 174)
Screenshot: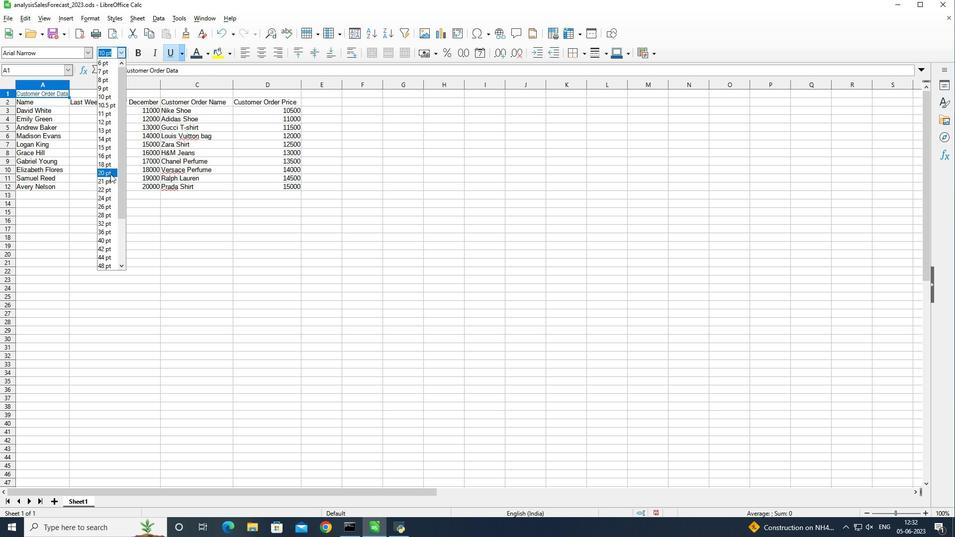 
Action: Mouse moved to (56, 101)
Screenshot: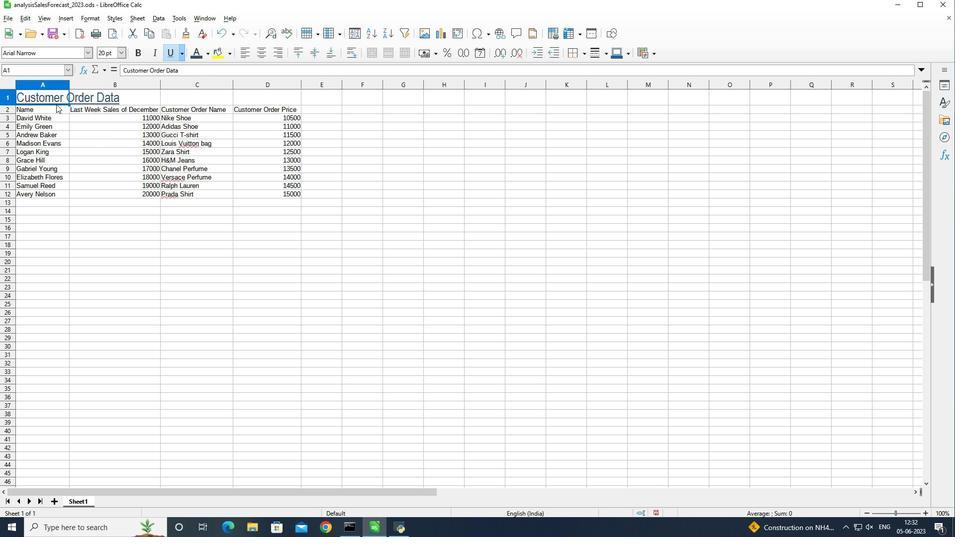 
Action: Mouse pressed left at (56, 101)
Screenshot: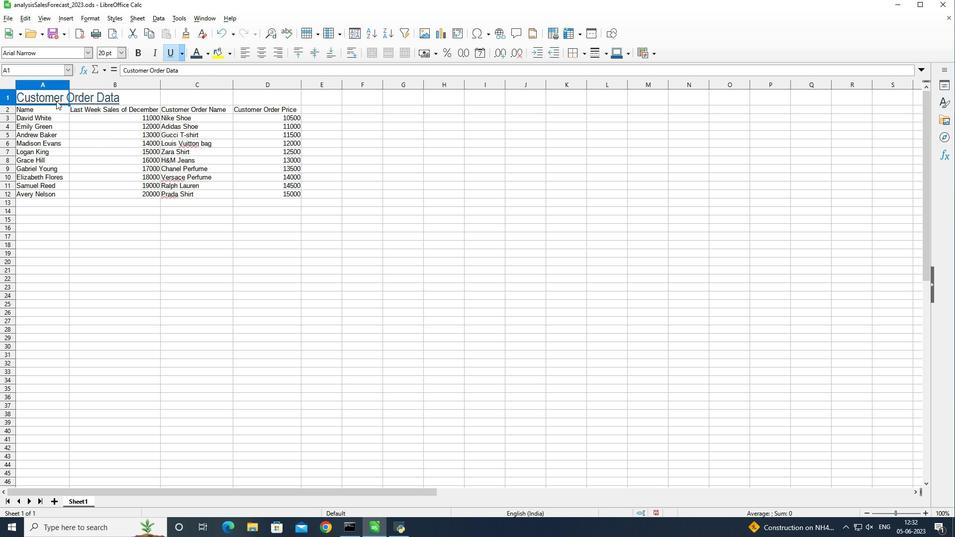 
Action: Mouse moved to (389, 55)
Screenshot: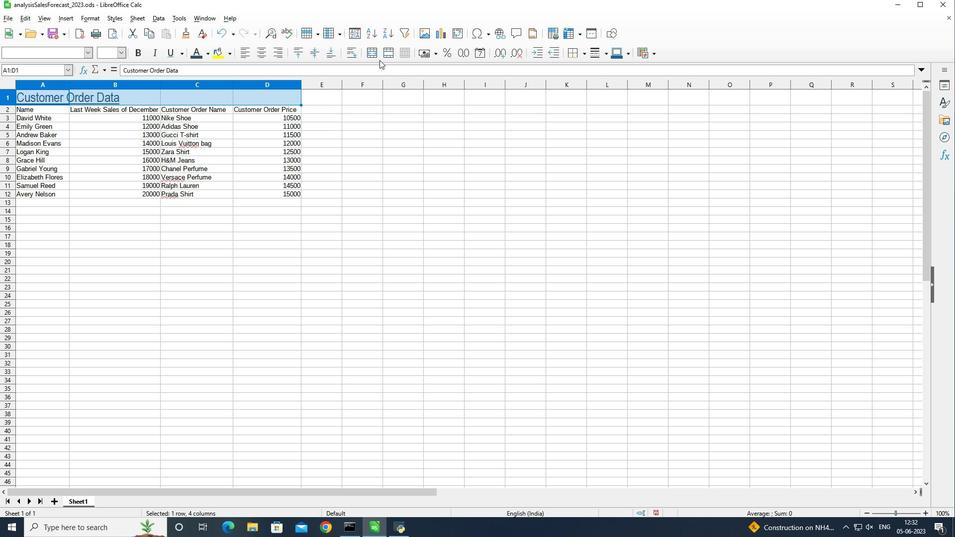 
Action: Mouse pressed left at (389, 55)
Screenshot: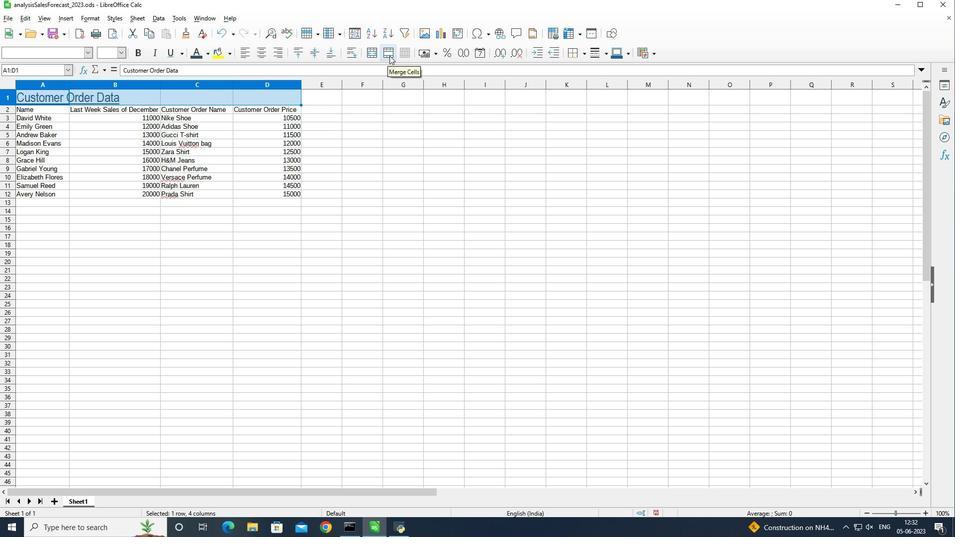 
Action: Mouse moved to (56, 111)
Screenshot: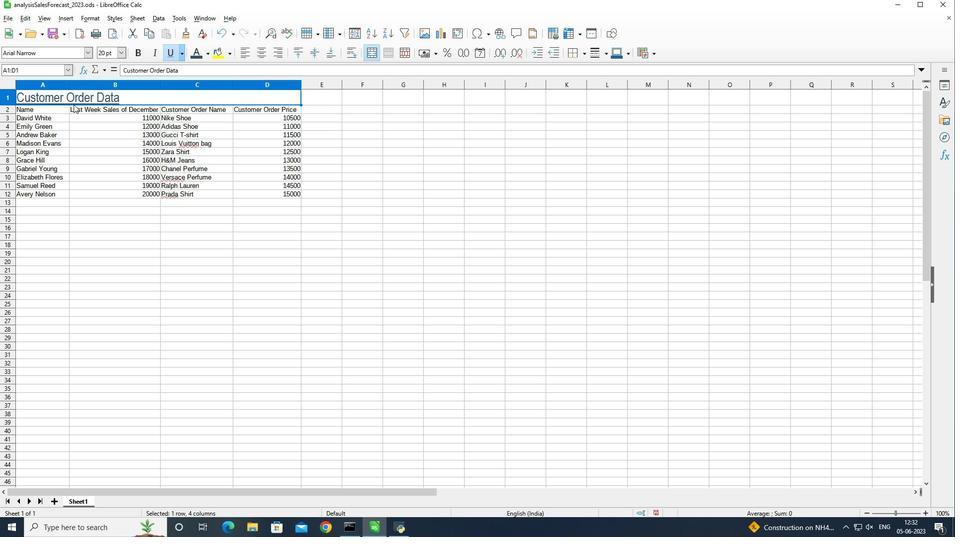 
Action: Mouse pressed left at (56, 111)
Screenshot: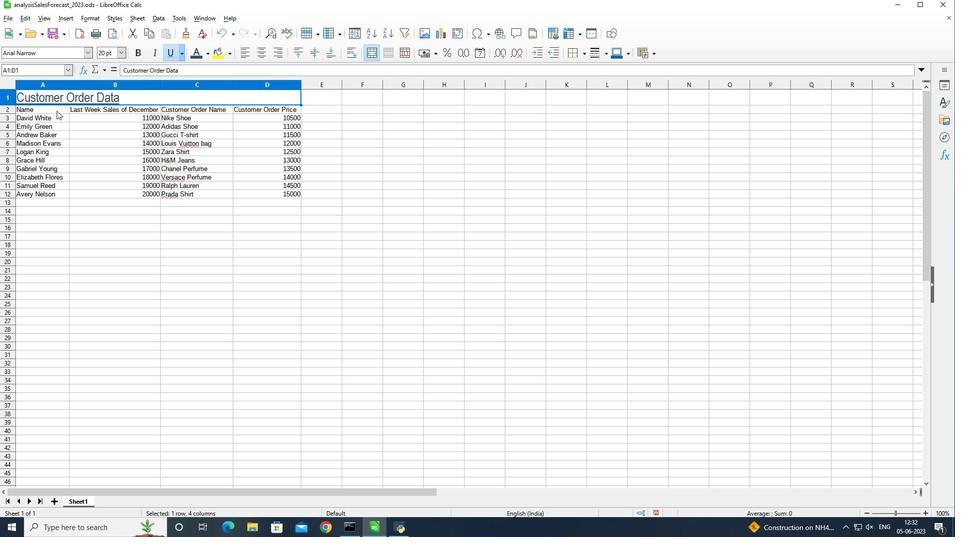 
Action: Mouse moved to (68, 157)
Screenshot: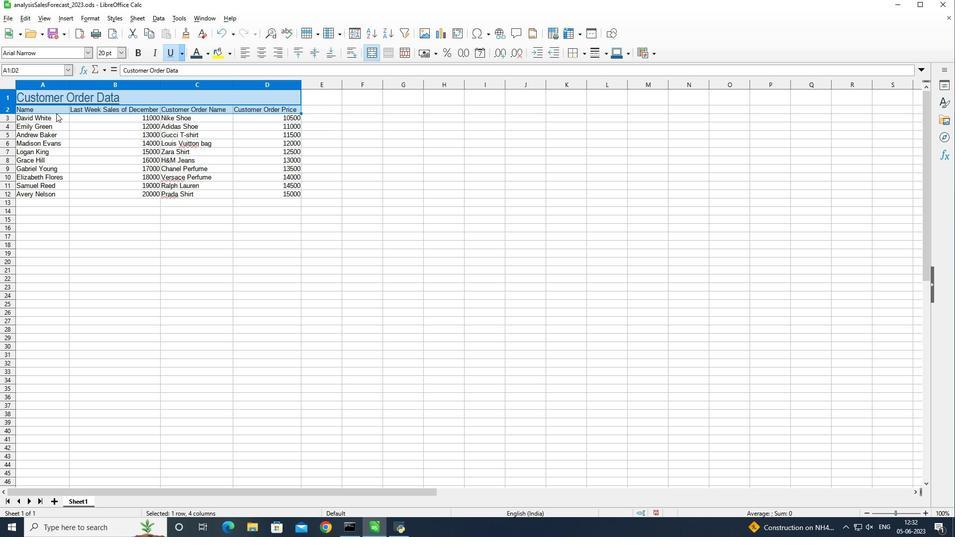 
Action: Mouse pressed left at (68, 157)
Screenshot: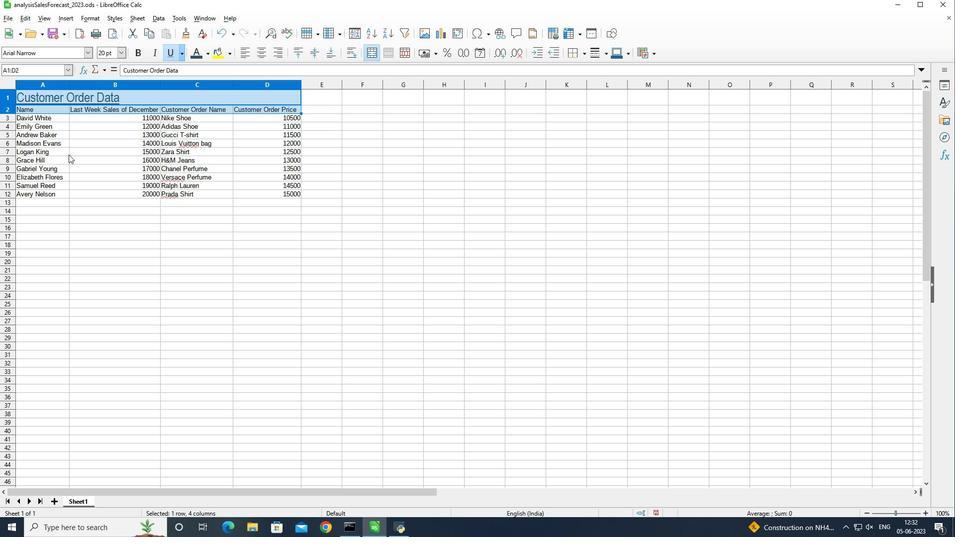 
Action: Mouse moved to (92, 55)
Screenshot: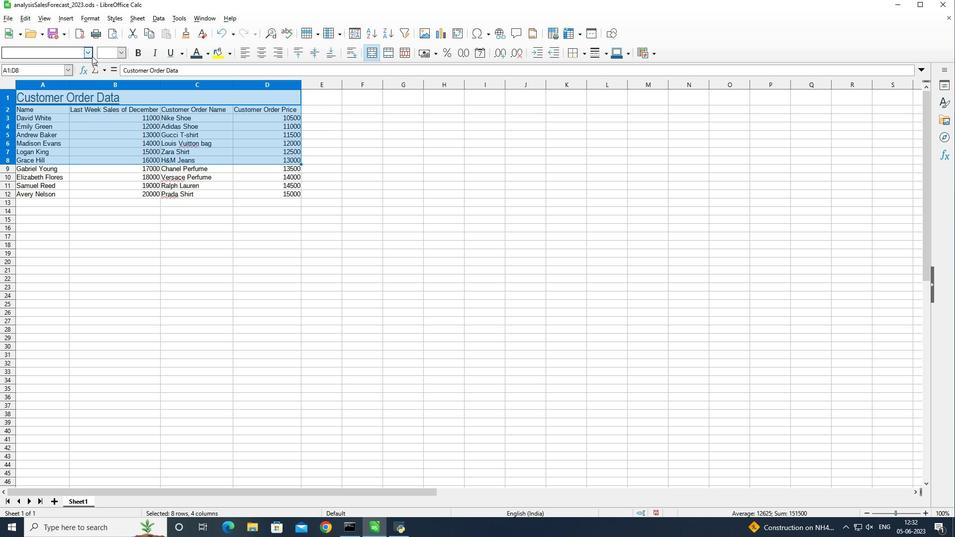 
Action: Mouse pressed left at (92, 55)
Screenshot: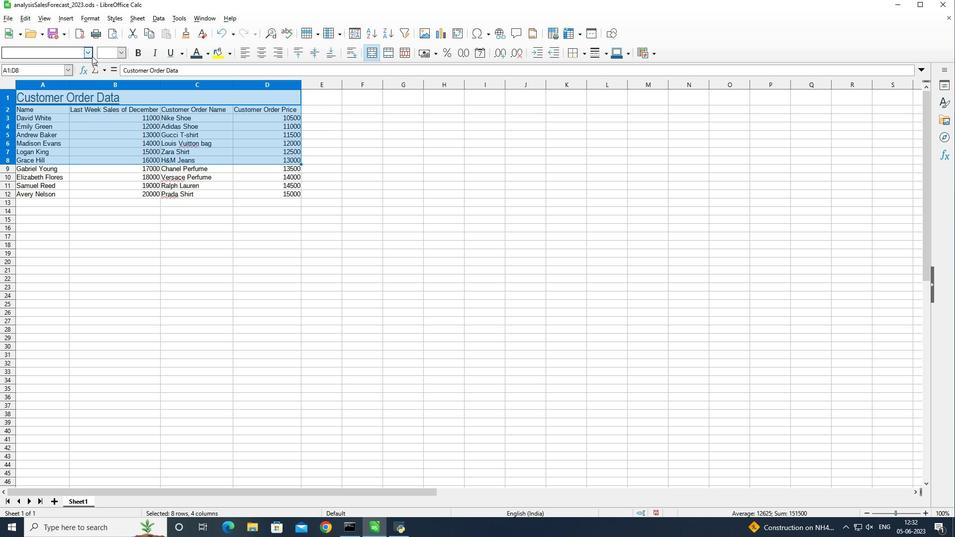 
Action: Mouse moved to (262, 127)
Screenshot: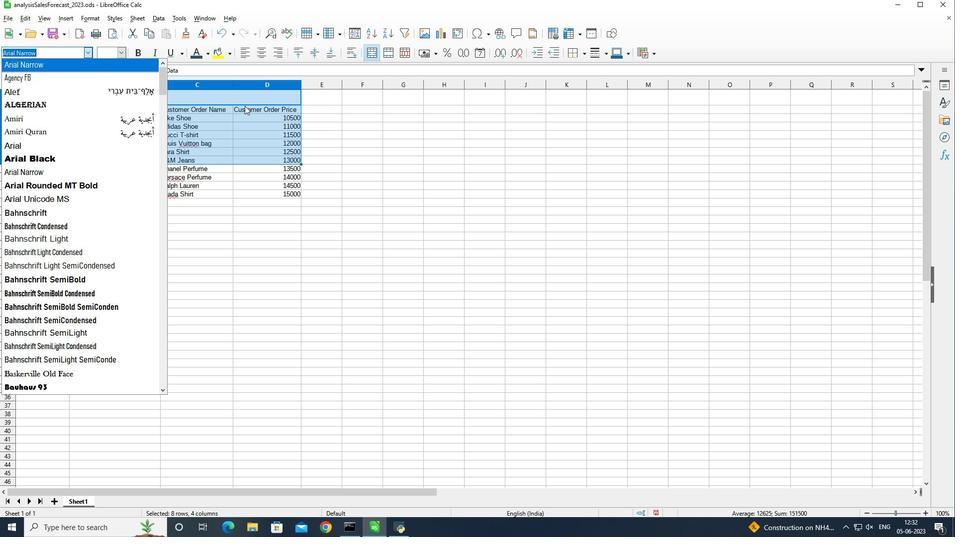 
Action: Mouse pressed left at (262, 127)
Screenshot: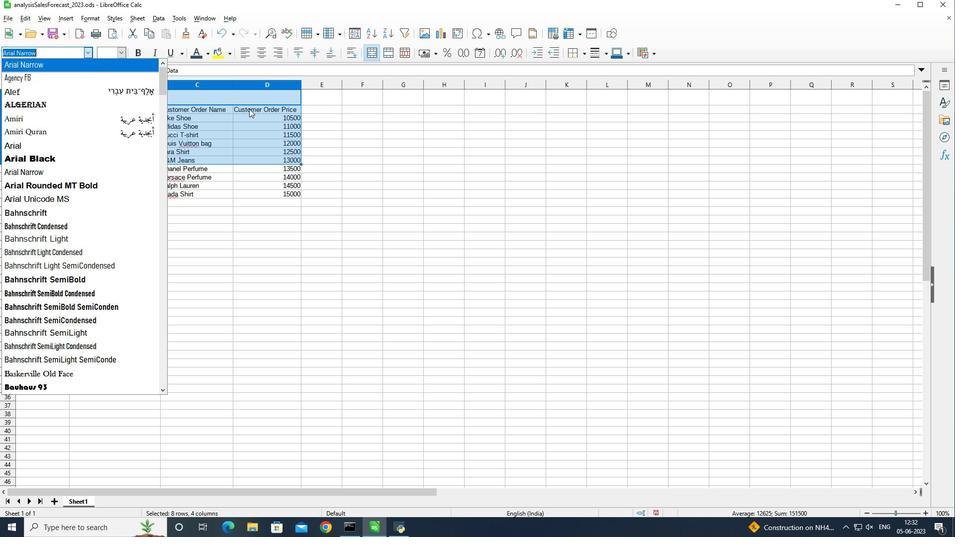 
Action: Mouse moved to (242, 135)
Screenshot: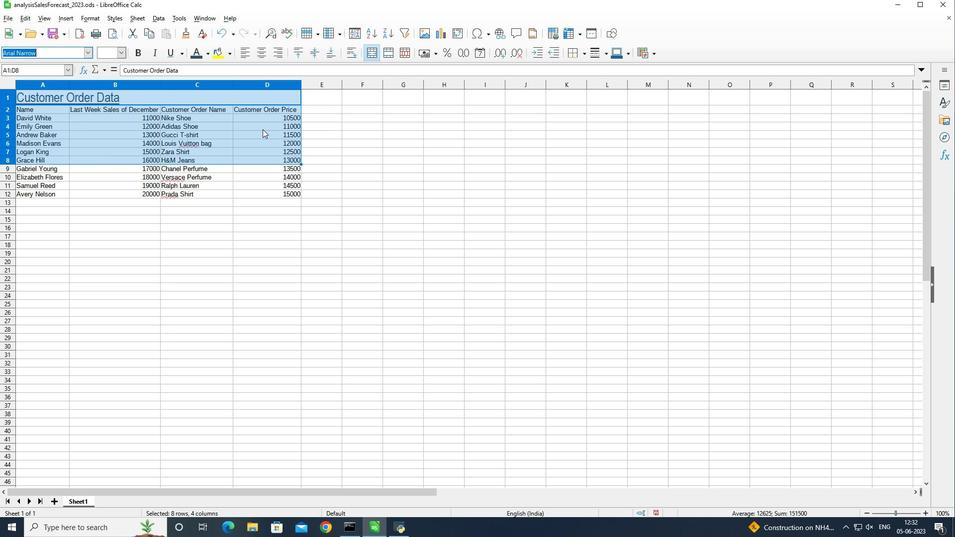 
Action: Mouse pressed left at (242, 135)
Screenshot: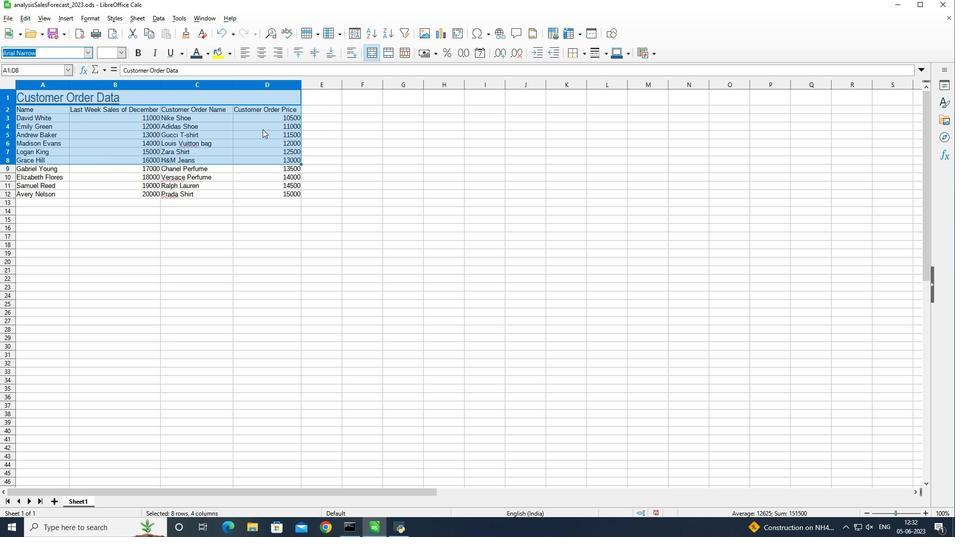 
Action: Mouse moved to (41, 109)
Screenshot: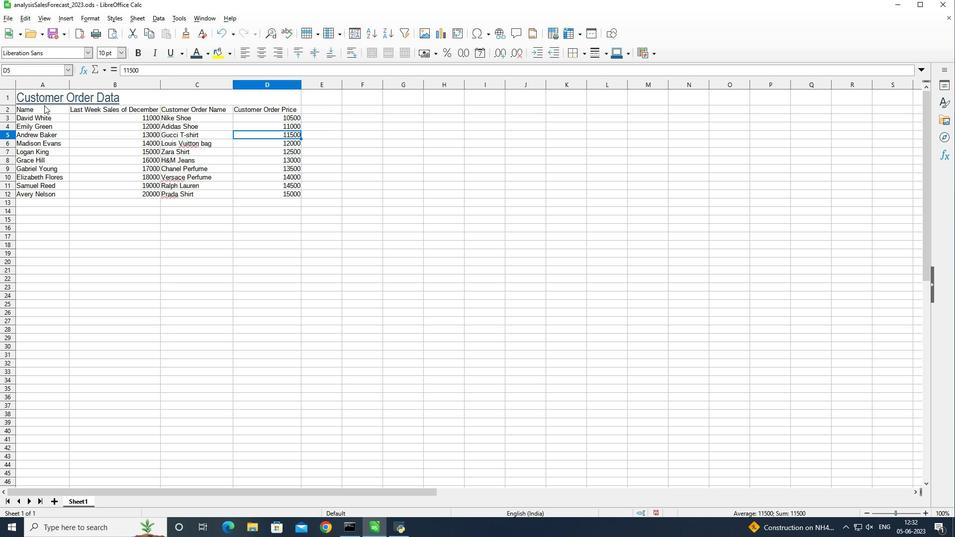 
Action: Mouse pressed left at (41, 109)
Screenshot: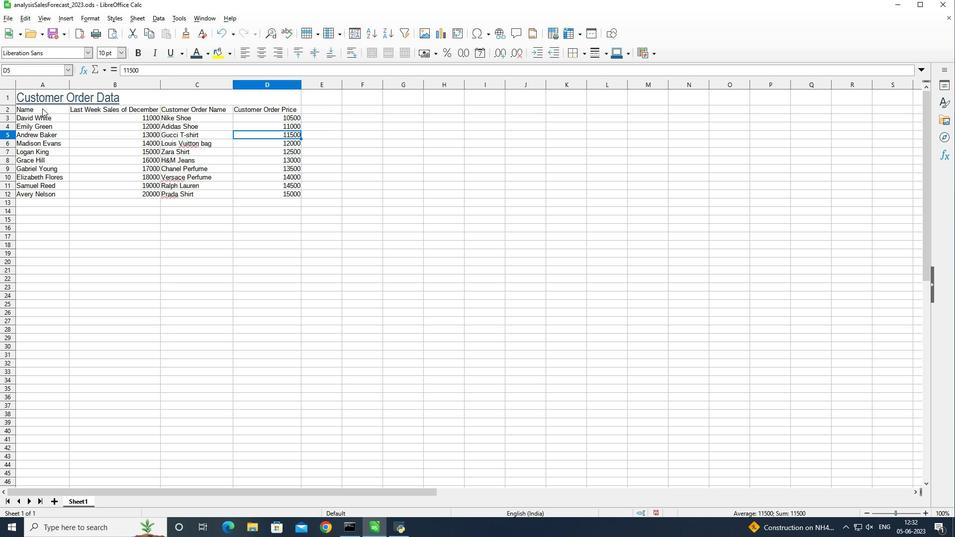 
Action: Mouse pressed left at (41, 109)
Screenshot: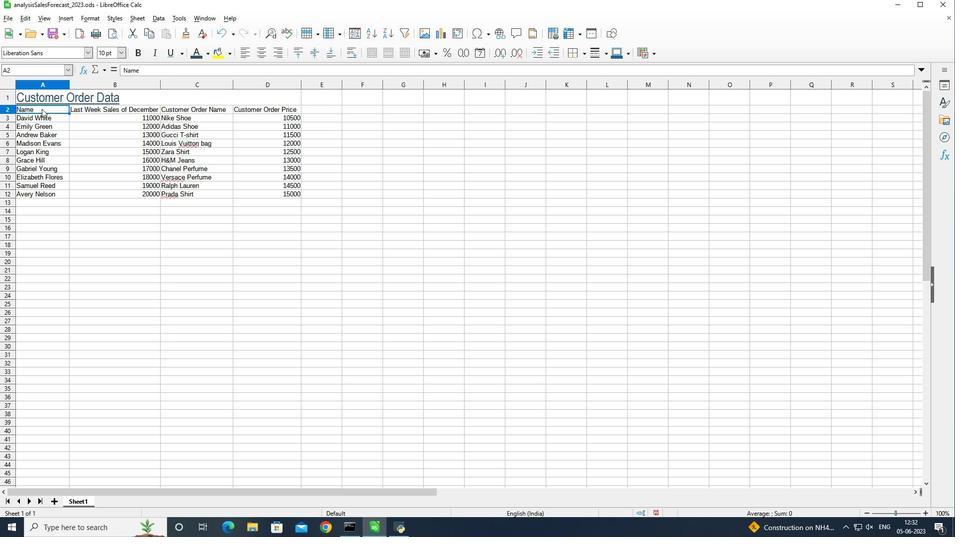 
Action: Mouse moved to (87, 55)
Screenshot: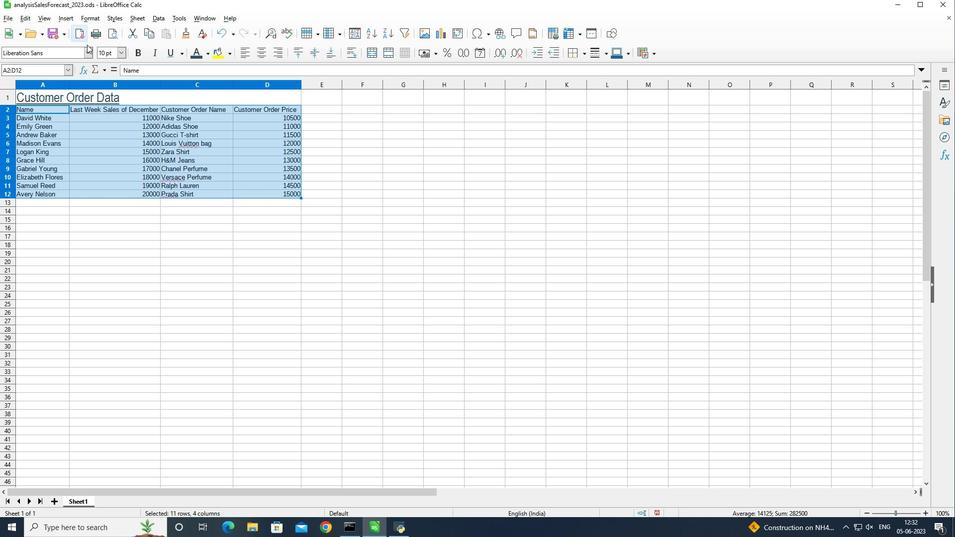 
Action: Mouse pressed left at (87, 55)
Screenshot: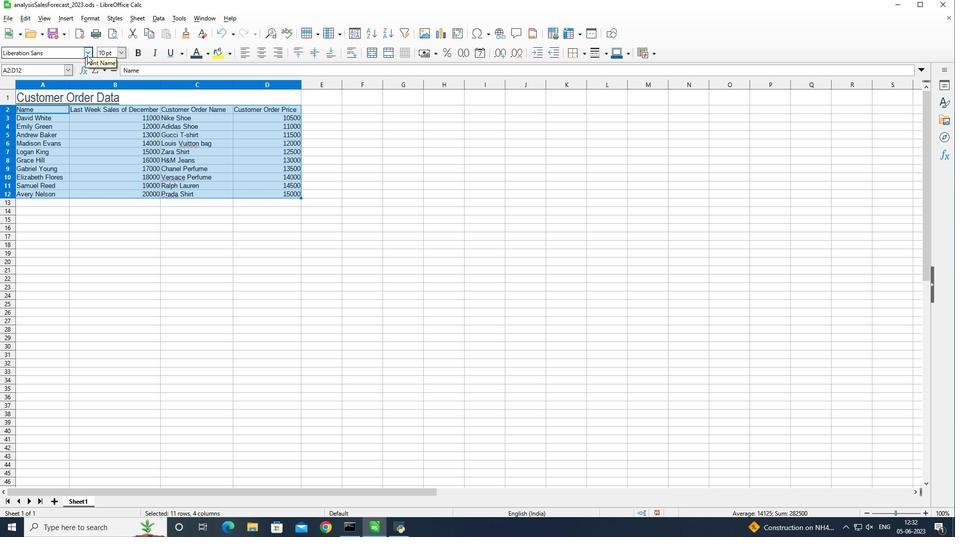 
Action: Mouse moved to (116, 245)
Screenshot: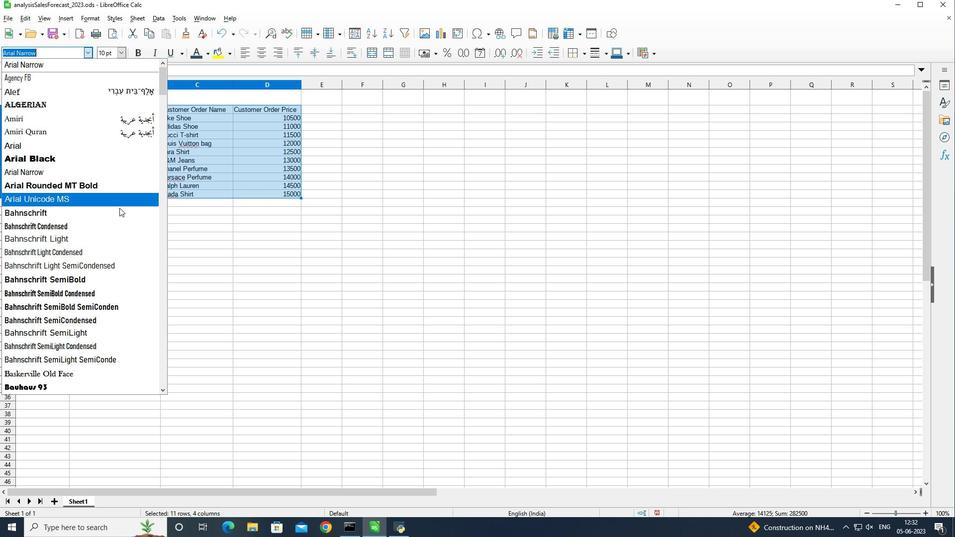 
Action: Mouse scrolled (116, 245) with delta (0, 0)
Screenshot: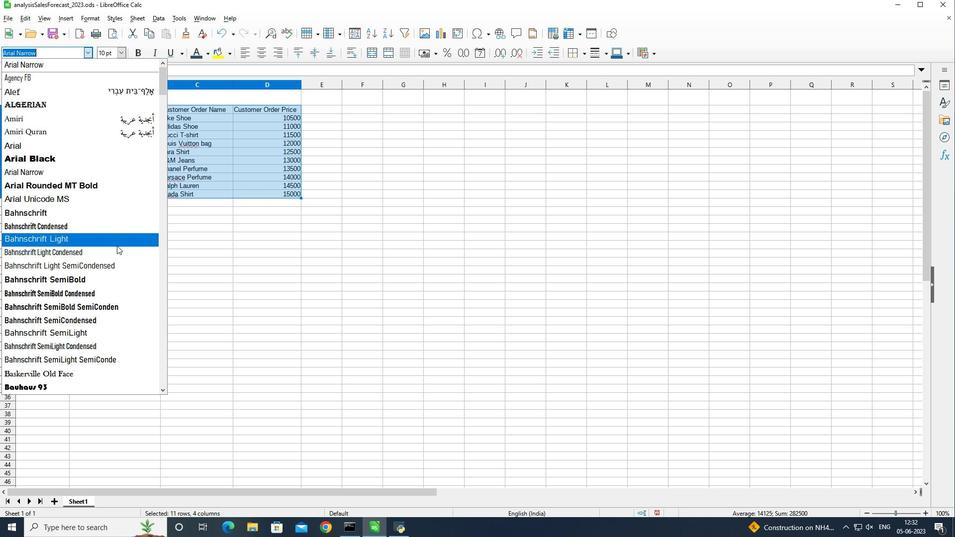 
Action: Mouse scrolled (116, 245) with delta (0, 0)
Screenshot: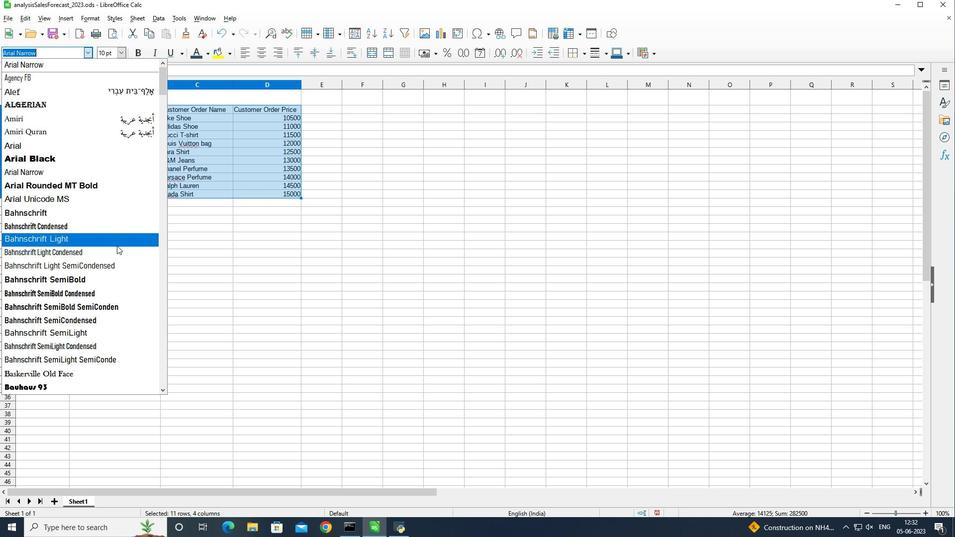 
Action: Mouse scrolled (116, 245) with delta (0, 0)
Screenshot: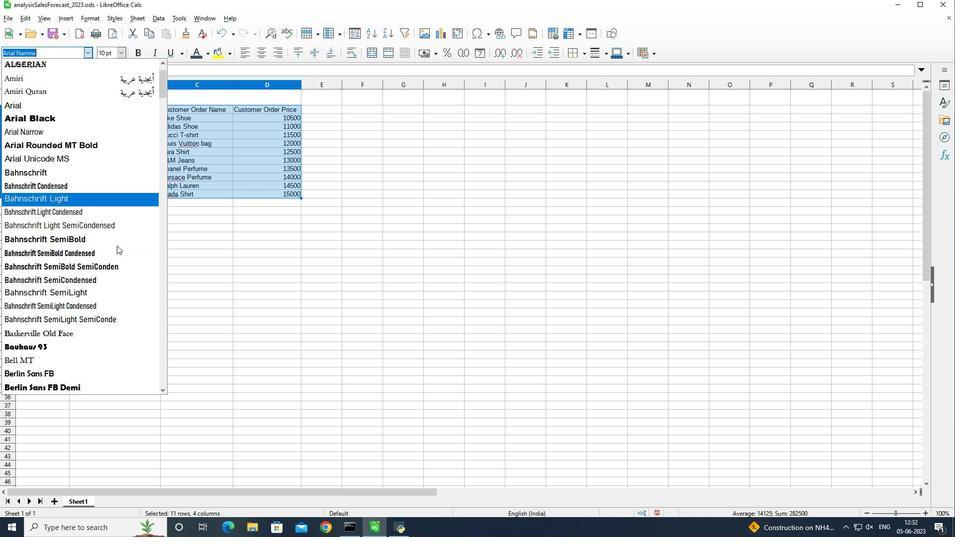 
Action: Mouse scrolled (116, 245) with delta (0, 0)
Screenshot: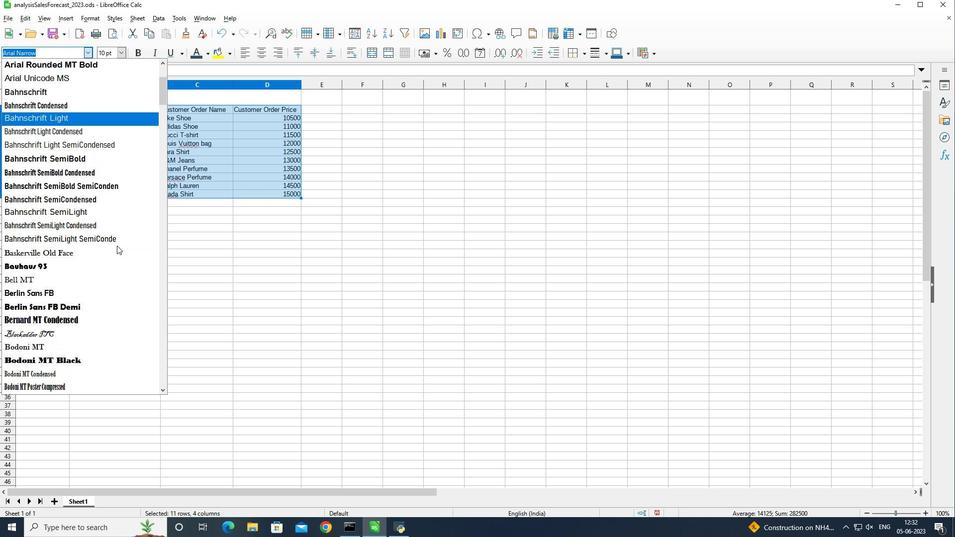 
Action: Mouse moved to (76, 240)
Screenshot: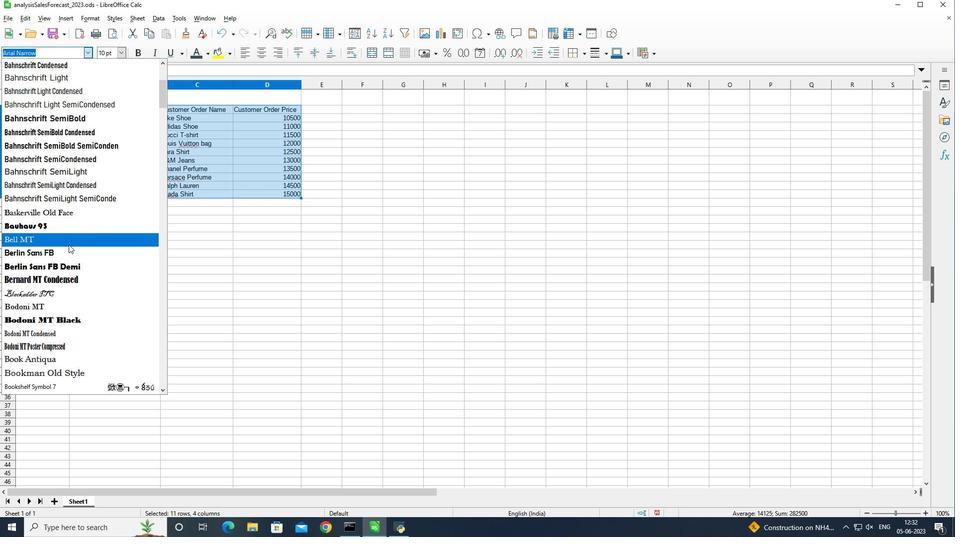 
Action: Mouse pressed left at (76, 240)
Screenshot: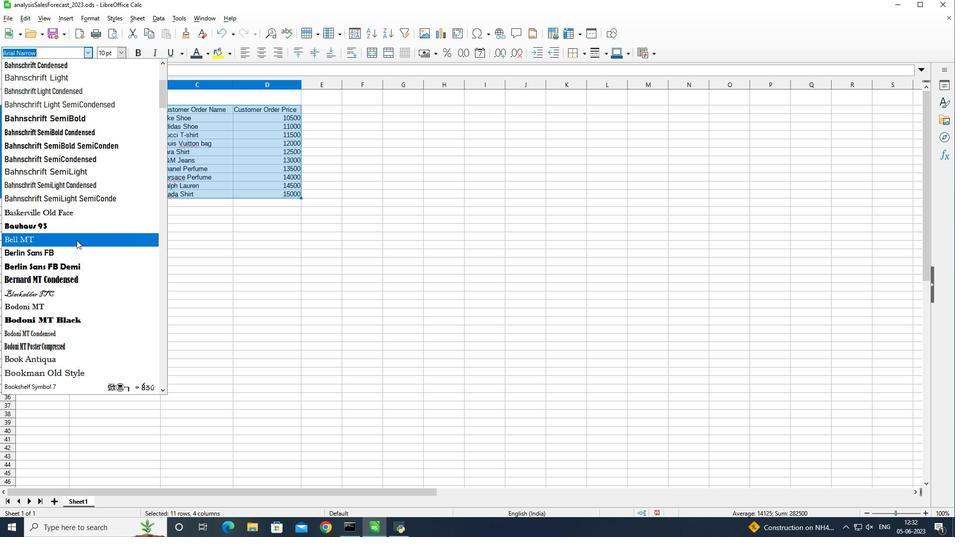 
Action: Mouse moved to (123, 54)
Screenshot: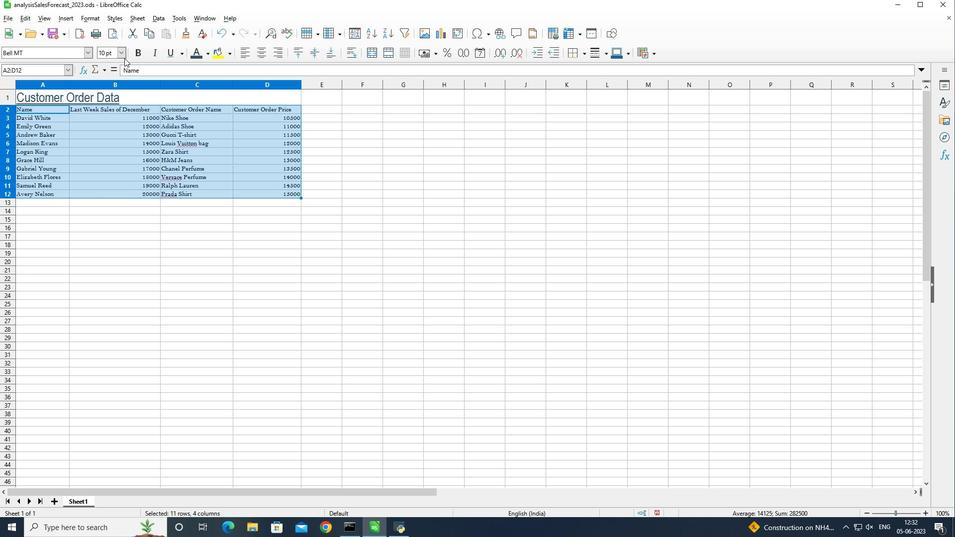 
Action: Mouse pressed left at (123, 54)
Screenshot: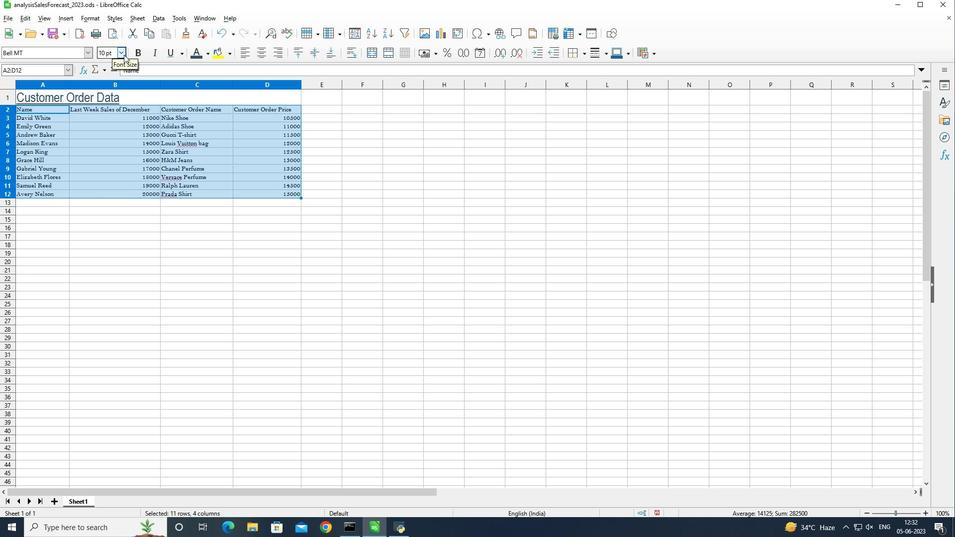 
Action: Mouse moved to (112, 125)
Screenshot: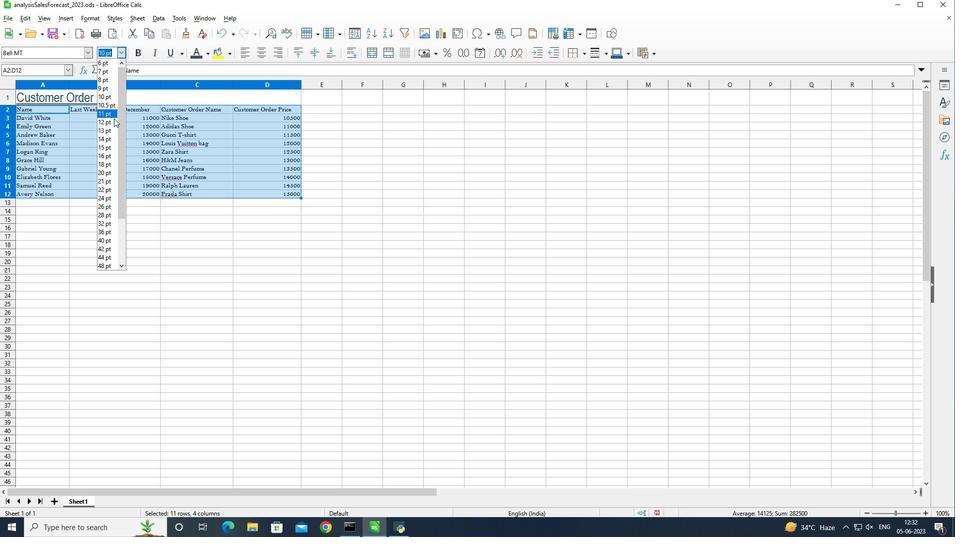 
Action: Mouse pressed left at (112, 125)
Screenshot: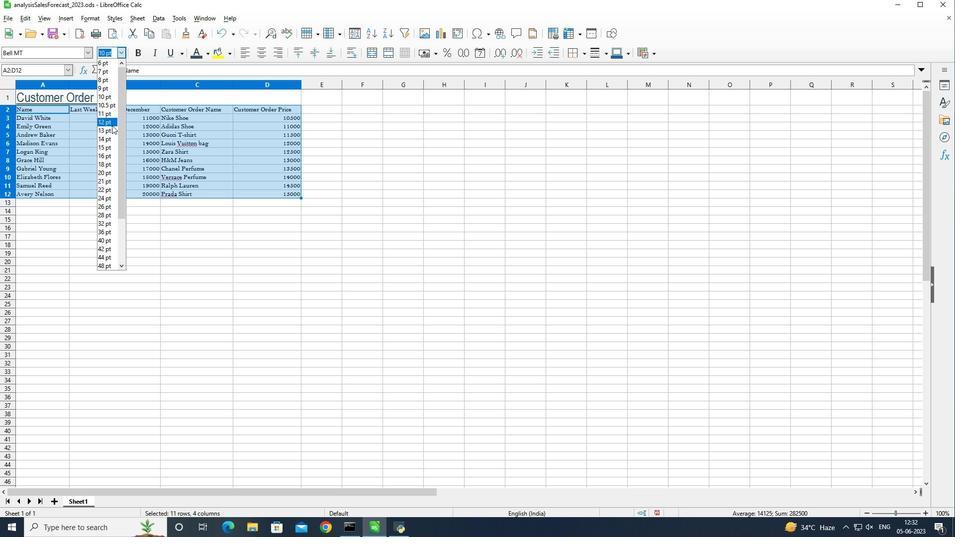 
Action: Mouse moved to (240, 99)
Screenshot: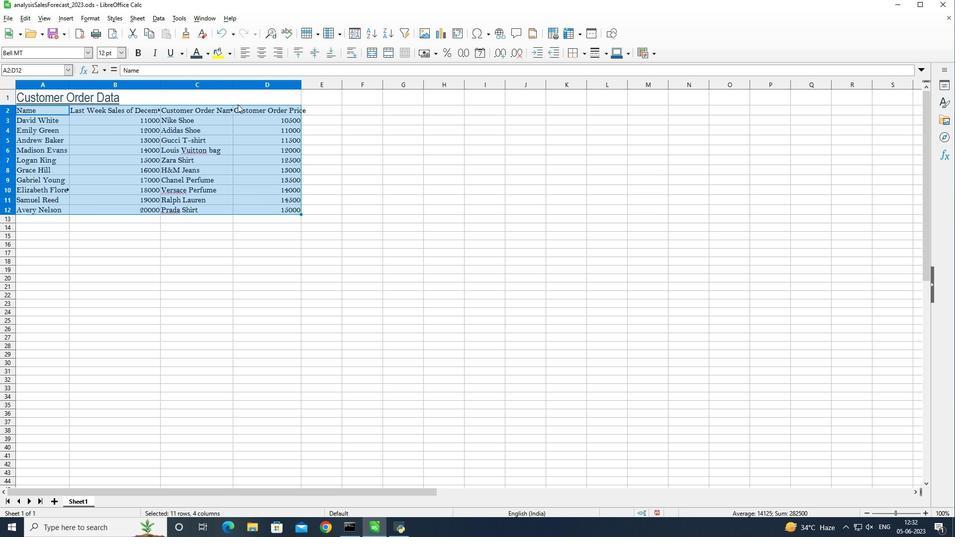 
Action: Mouse pressed left at (240, 99)
Screenshot: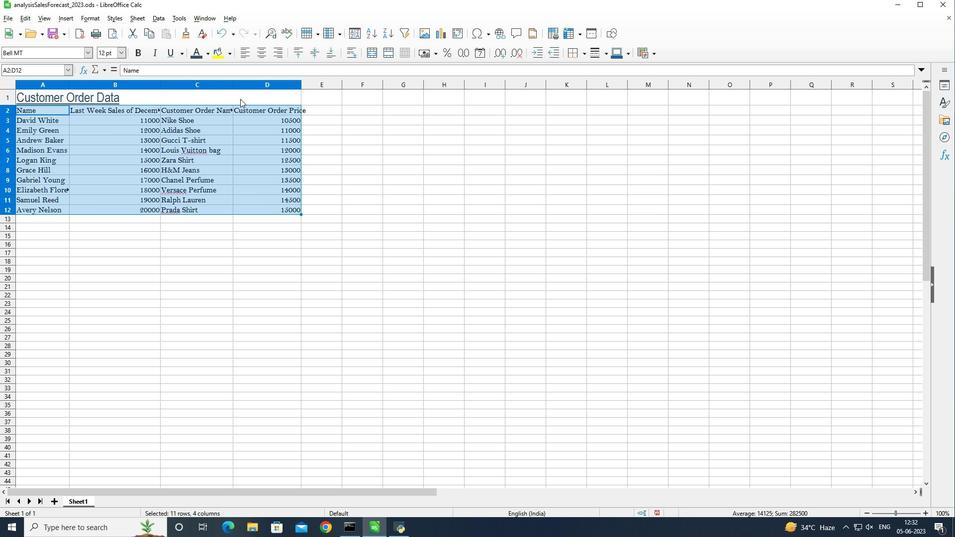 
Action: Key pressed <Key.shift_r><Key.down><Key.down><Key.down><Key.down><Key.down><Key.down><Key.down><Key.down><Key.down><Key.down><Key.down><Key.down><Key.up>
Screenshot: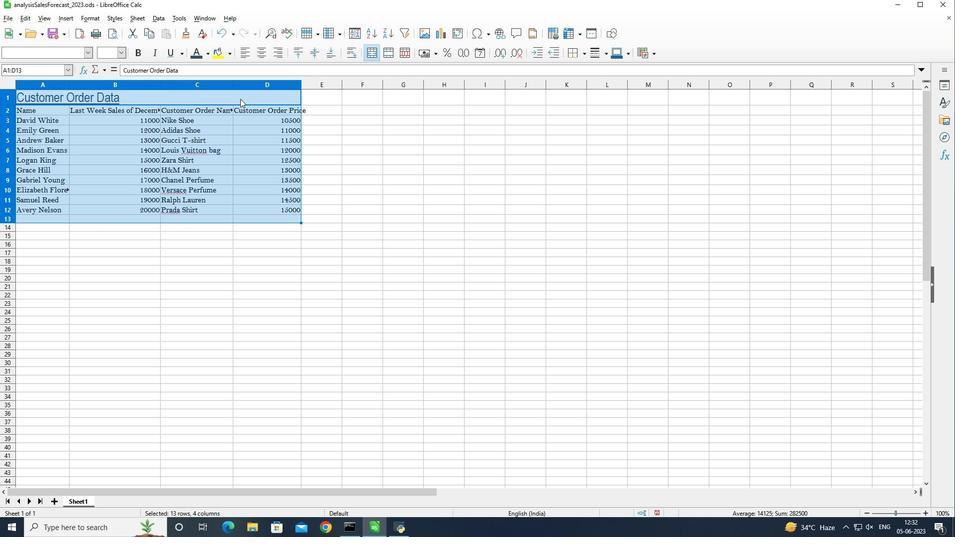 
Action: Mouse moved to (265, 54)
Screenshot: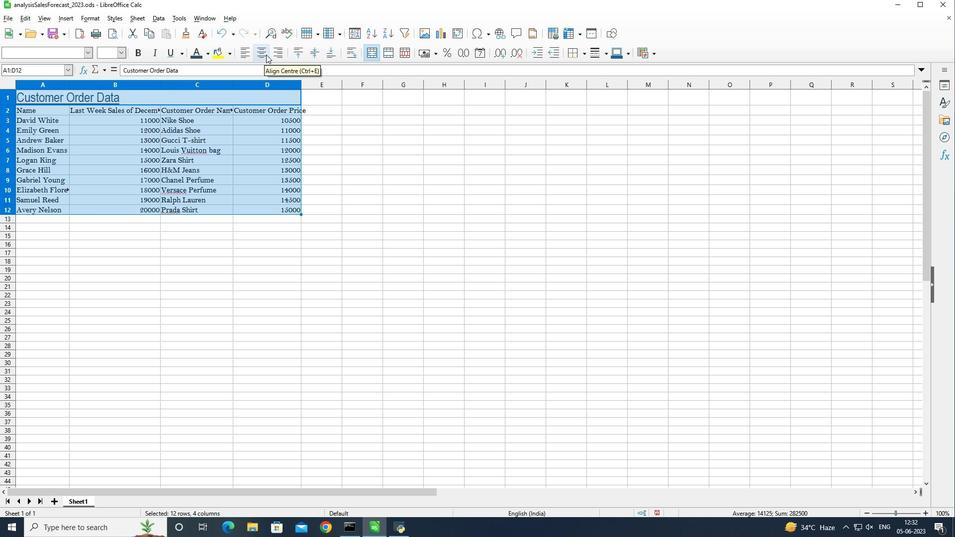 
Action: Mouse pressed left at (265, 54)
Screenshot: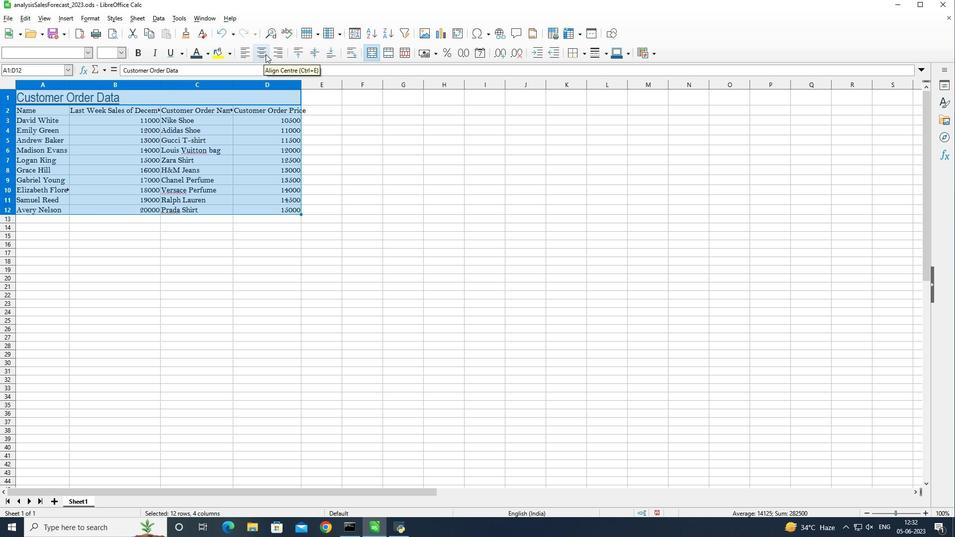
Action: Mouse moved to (270, 207)
Screenshot: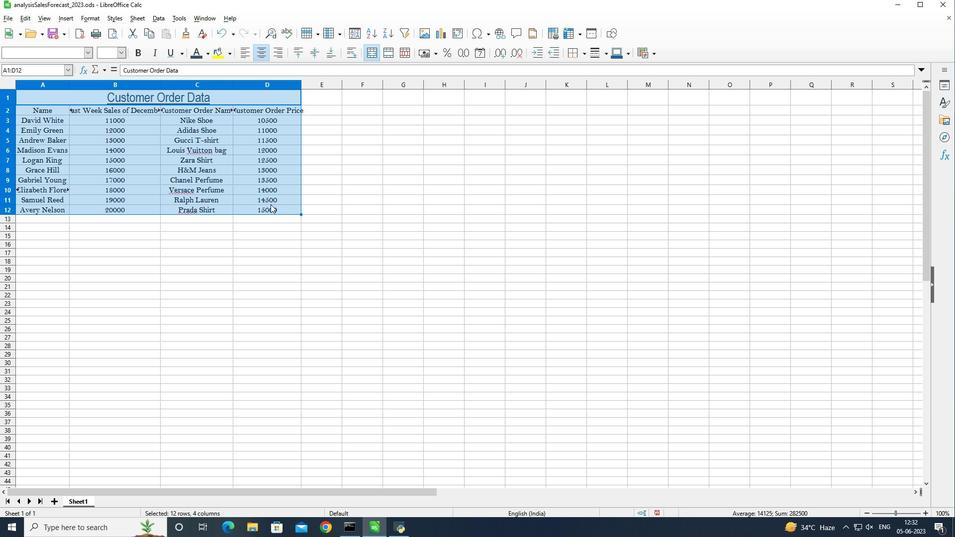 
Action: Mouse pressed left at (270, 207)
Screenshot: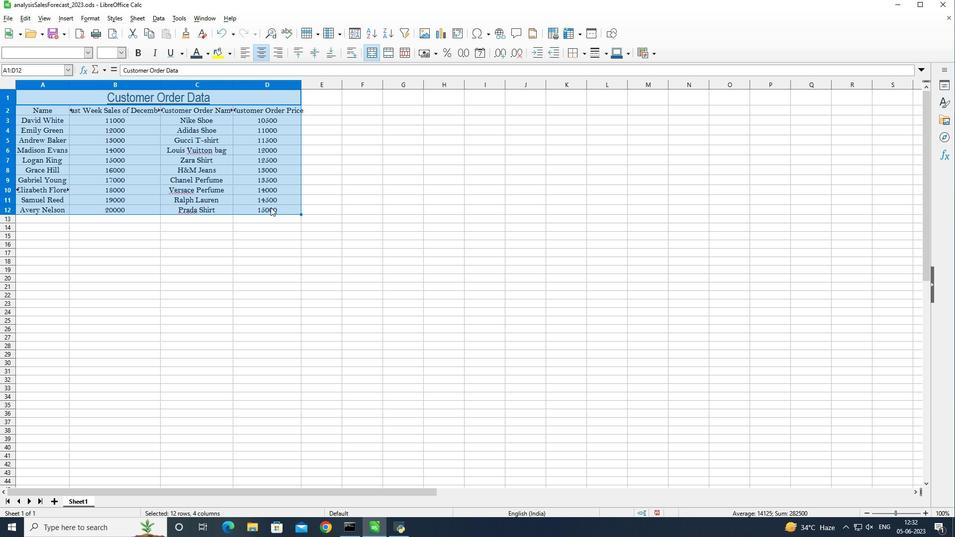 
Action: Mouse moved to (300, 82)
Screenshot: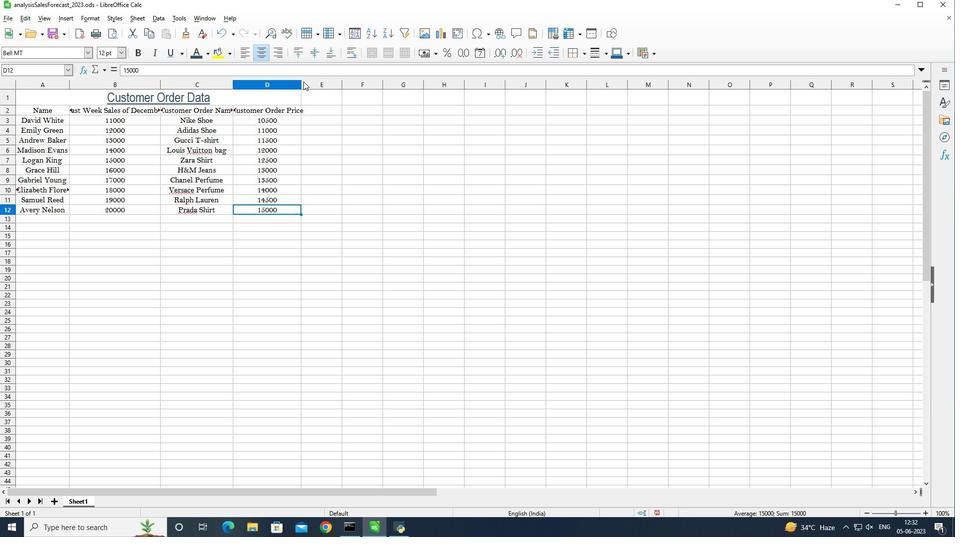 
Action: Mouse pressed left at (300, 82)
Screenshot: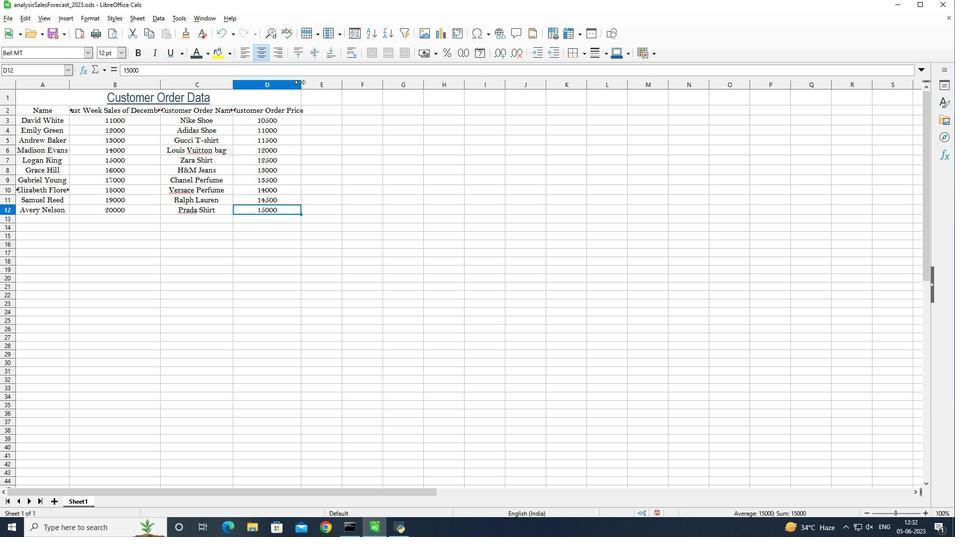 
Action: Mouse moved to (232, 85)
Screenshot: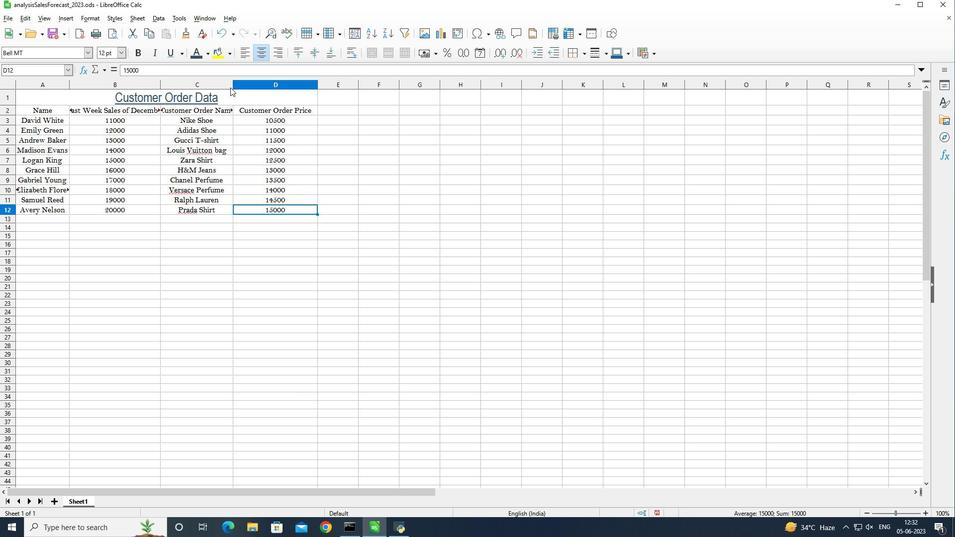 
Action: Mouse pressed left at (232, 85)
Screenshot: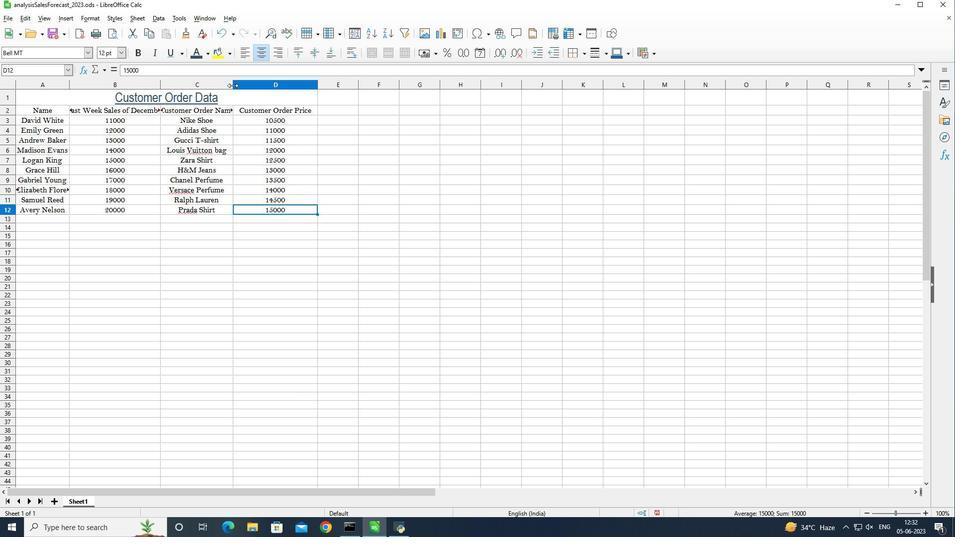 
Action: Mouse moved to (160, 86)
Screenshot: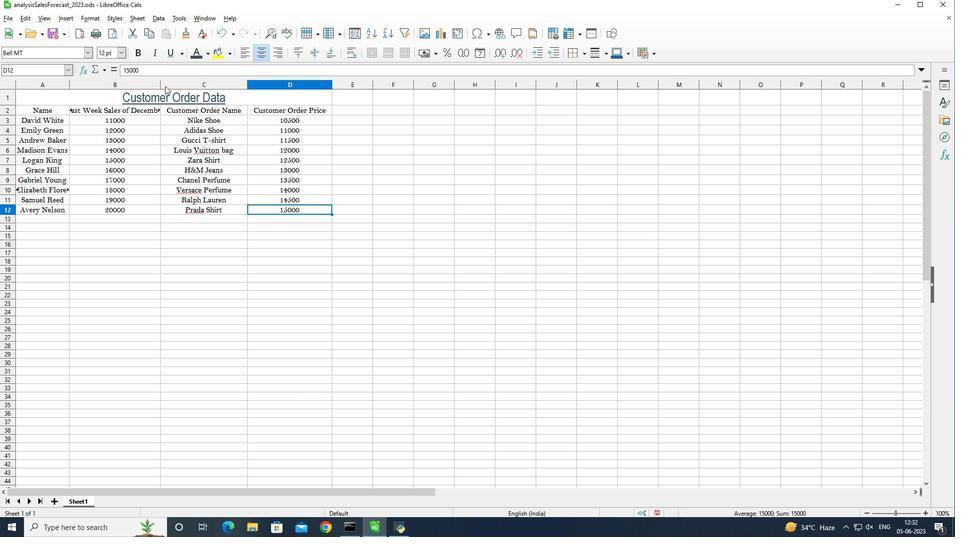 
Action: Mouse pressed left at (160, 86)
Screenshot: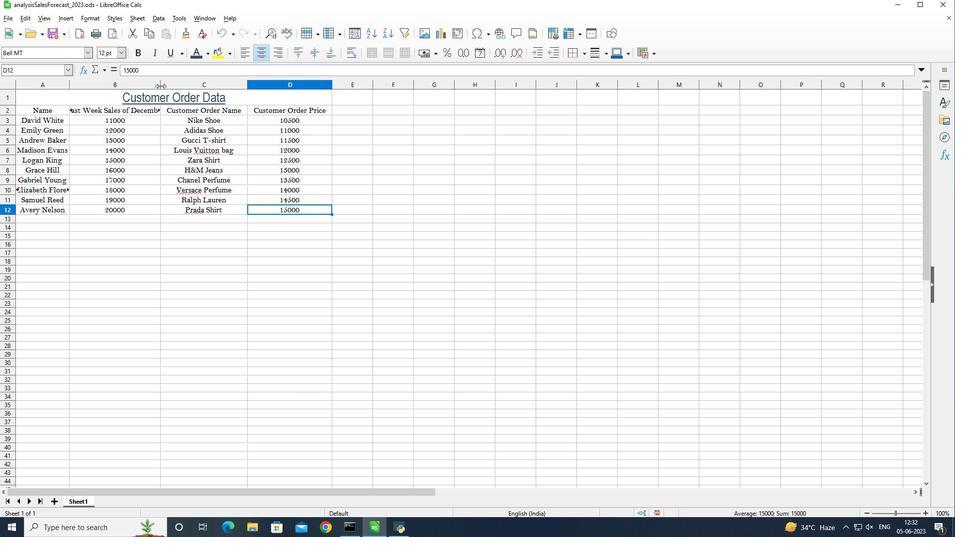 
Action: Mouse moved to (68, 84)
Screenshot: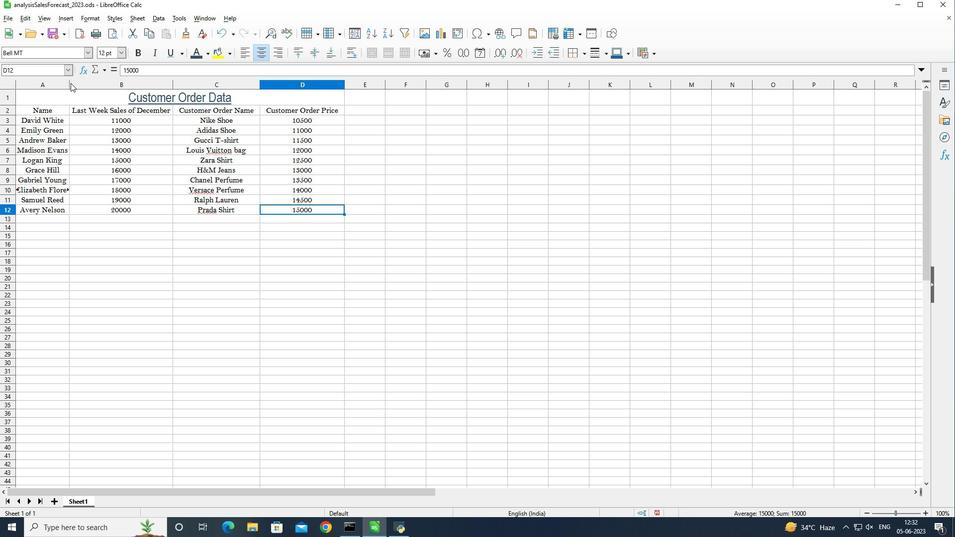 
Action: Mouse pressed left at (68, 84)
Screenshot: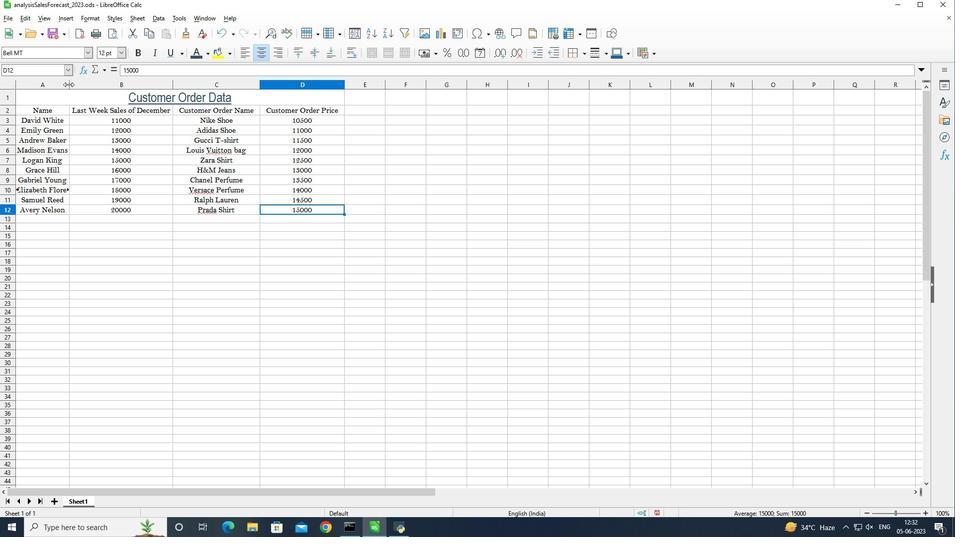 
Action: Mouse moved to (323, 206)
Screenshot: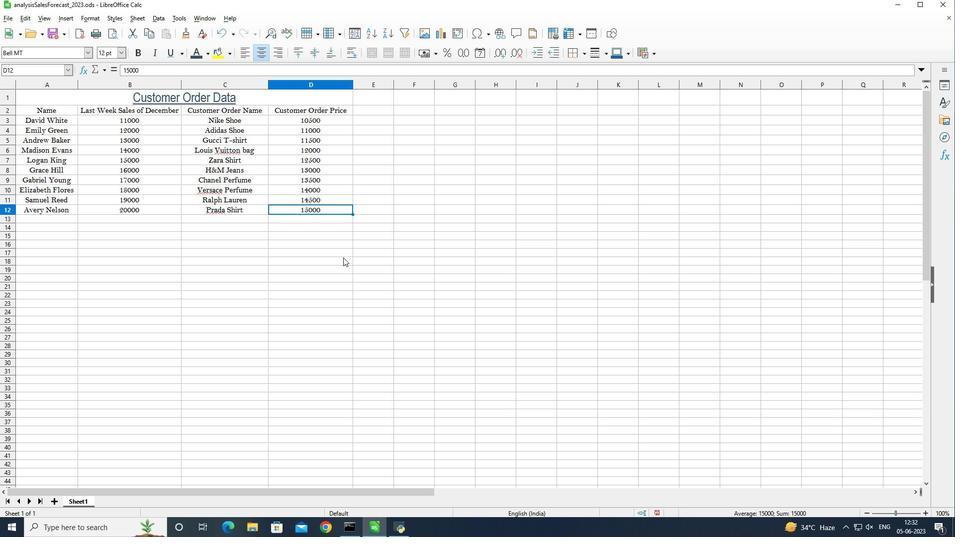
